 Task: Find connections with filter location Torrox with filter topic #Brandingwith filter profile language Spanish with filter current company Ease My Job Search with filter school Medical College with filter industry Book Publishing with filter service category Market Strategy with filter keywords title Lead
Action: Mouse moved to (488, 66)
Screenshot: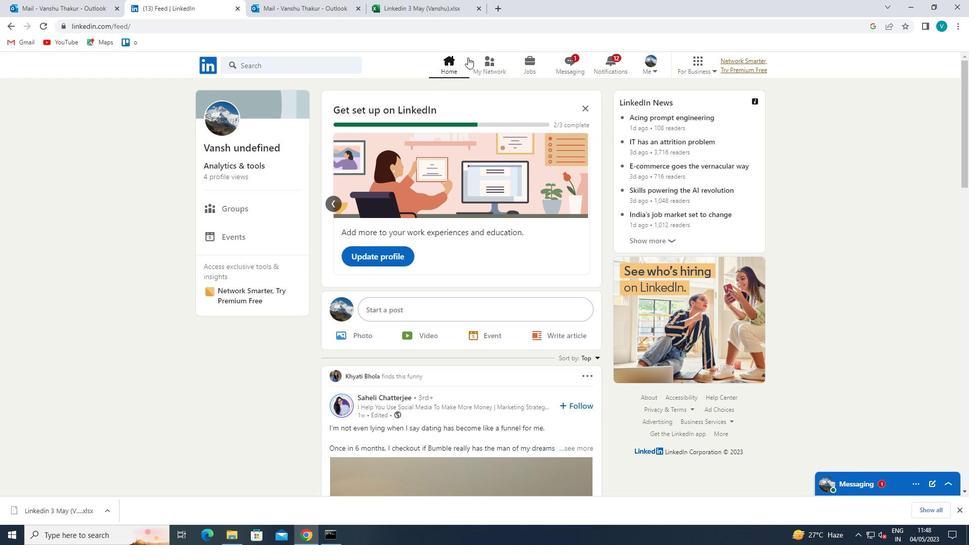 
Action: Mouse pressed left at (488, 66)
Screenshot: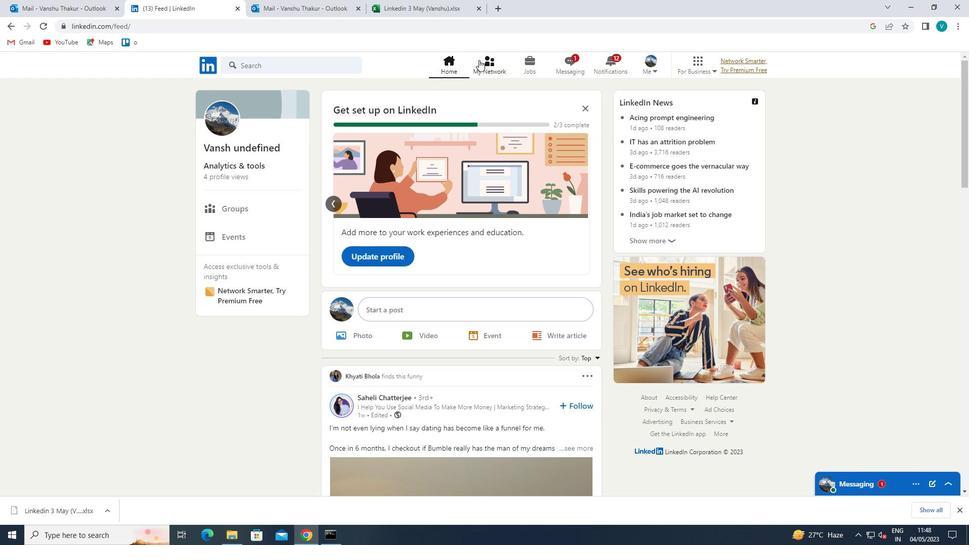 
Action: Mouse moved to (284, 118)
Screenshot: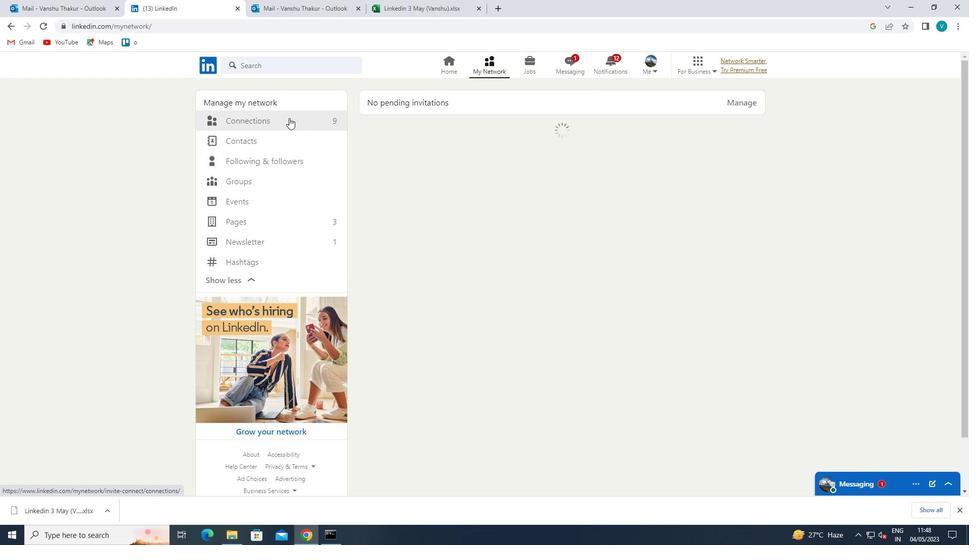 
Action: Mouse pressed left at (284, 118)
Screenshot: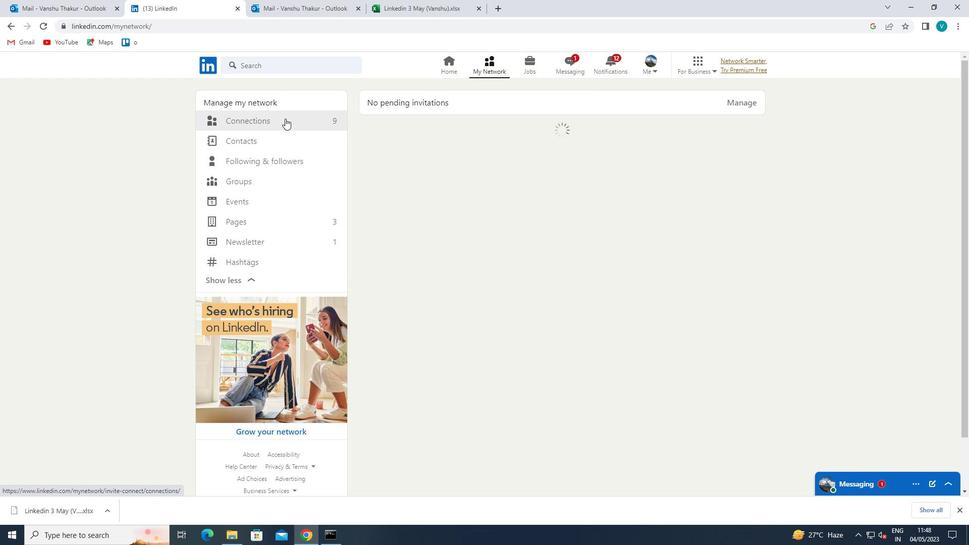 
Action: Mouse moved to (572, 121)
Screenshot: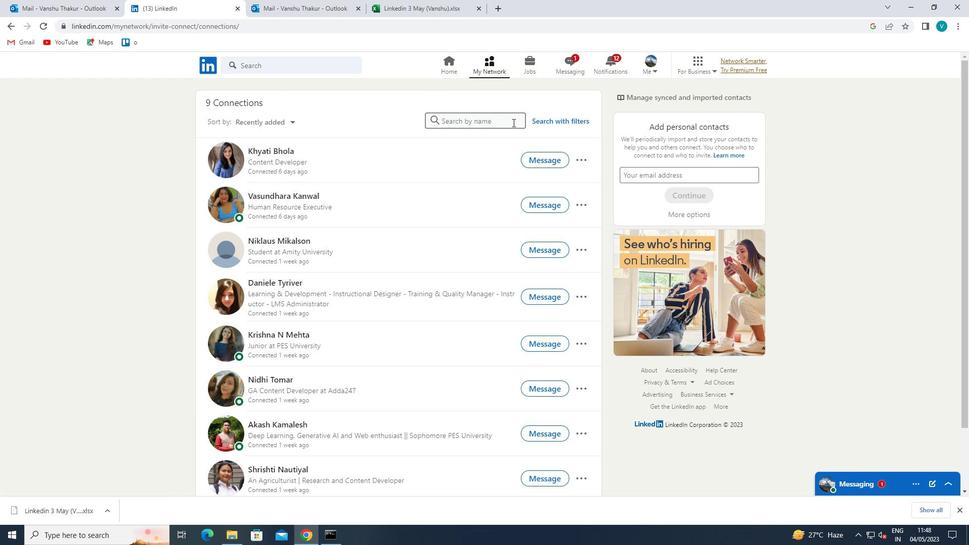 
Action: Mouse pressed left at (572, 121)
Screenshot: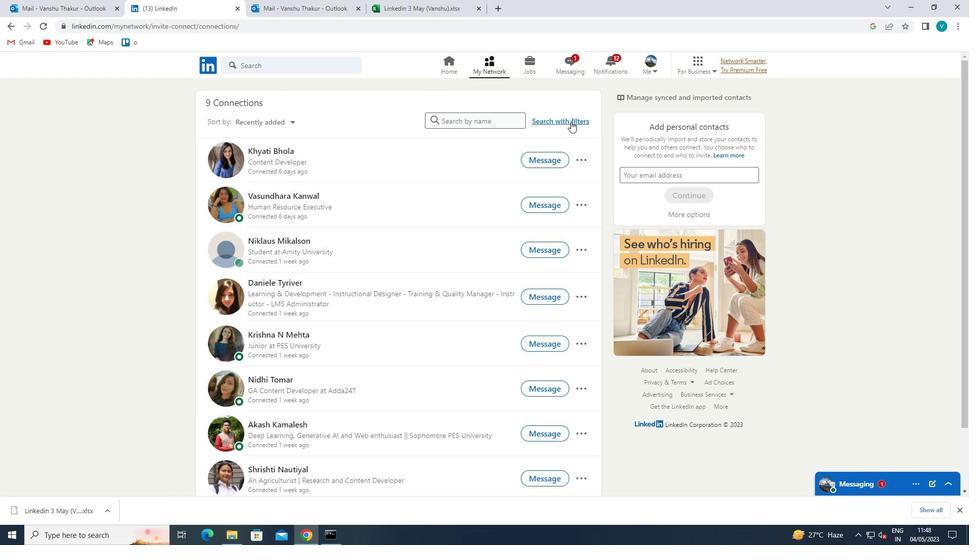 
Action: Mouse moved to (490, 96)
Screenshot: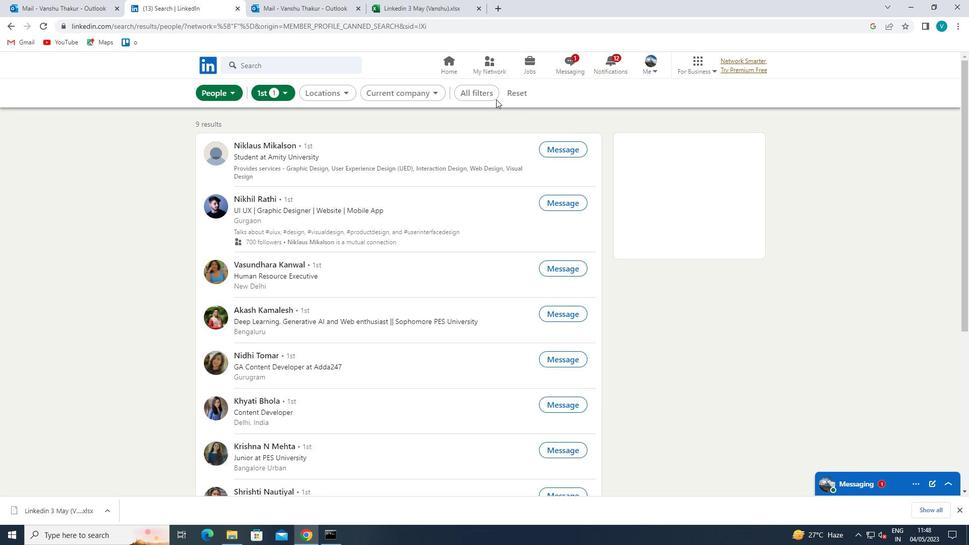 
Action: Mouse pressed left at (490, 96)
Screenshot: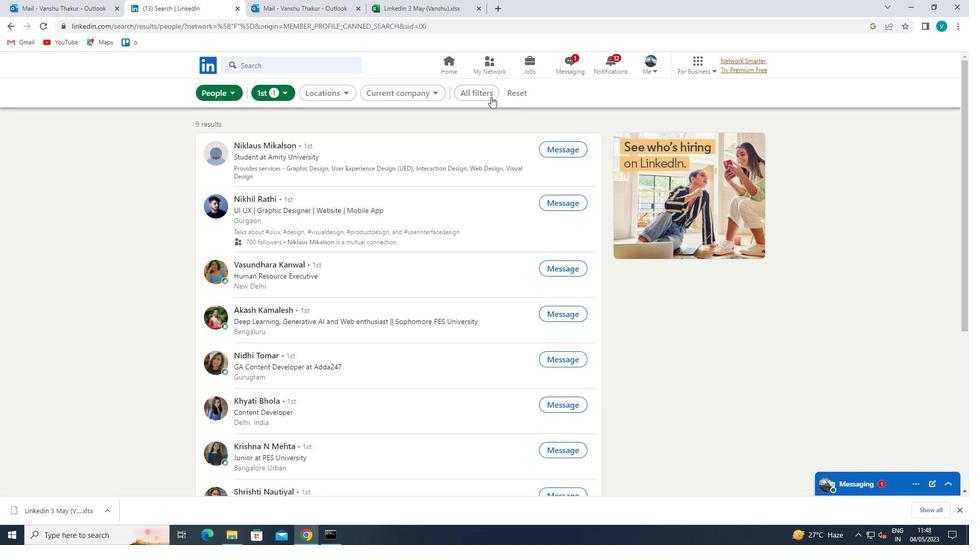 
Action: Mouse moved to (772, 195)
Screenshot: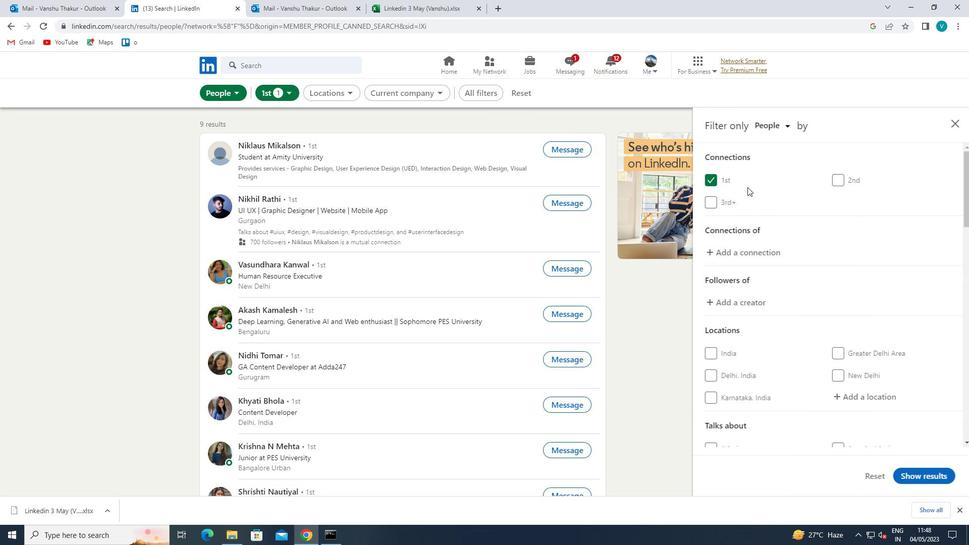 
Action: Mouse scrolled (772, 195) with delta (0, 0)
Screenshot: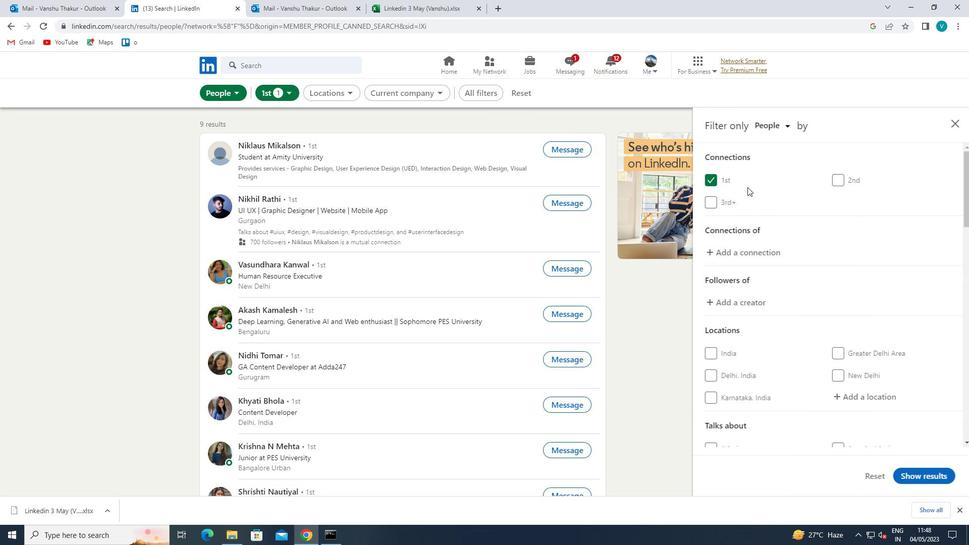 
Action: Mouse moved to (775, 198)
Screenshot: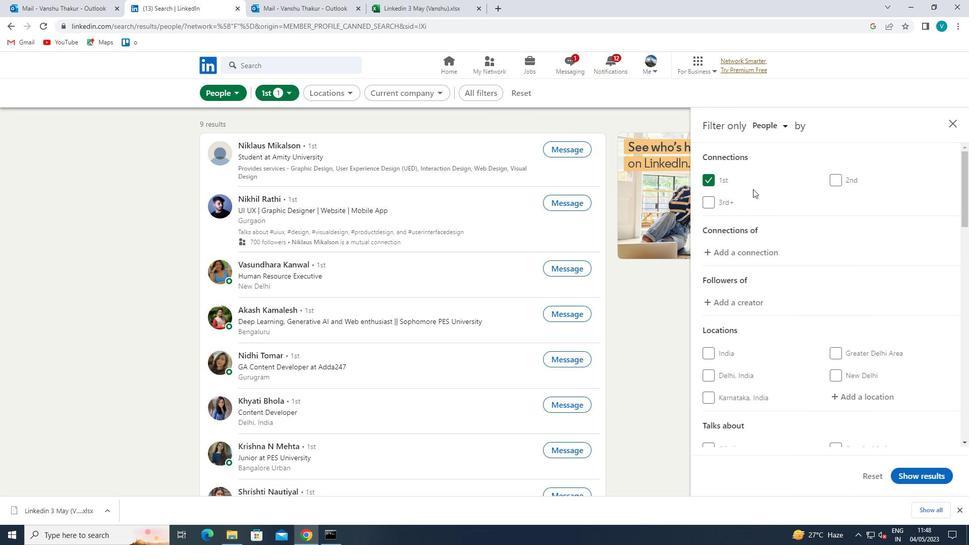 
Action: Mouse scrolled (775, 197) with delta (0, 0)
Screenshot: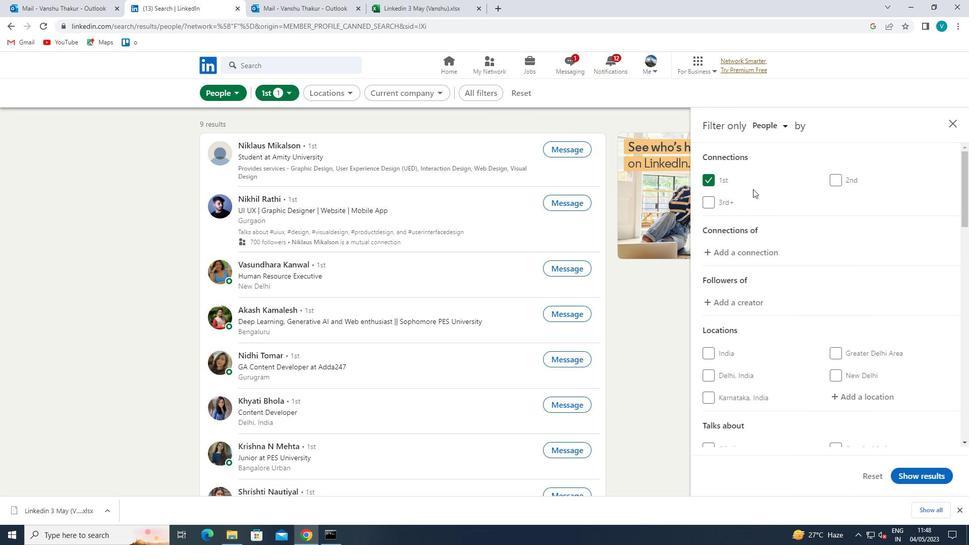 
Action: Mouse moved to (861, 296)
Screenshot: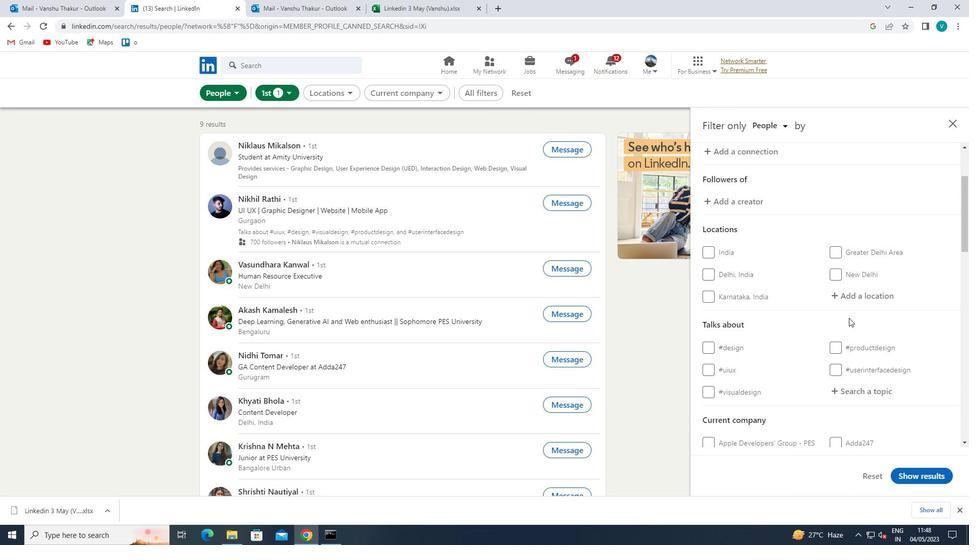 
Action: Mouse pressed left at (861, 296)
Screenshot: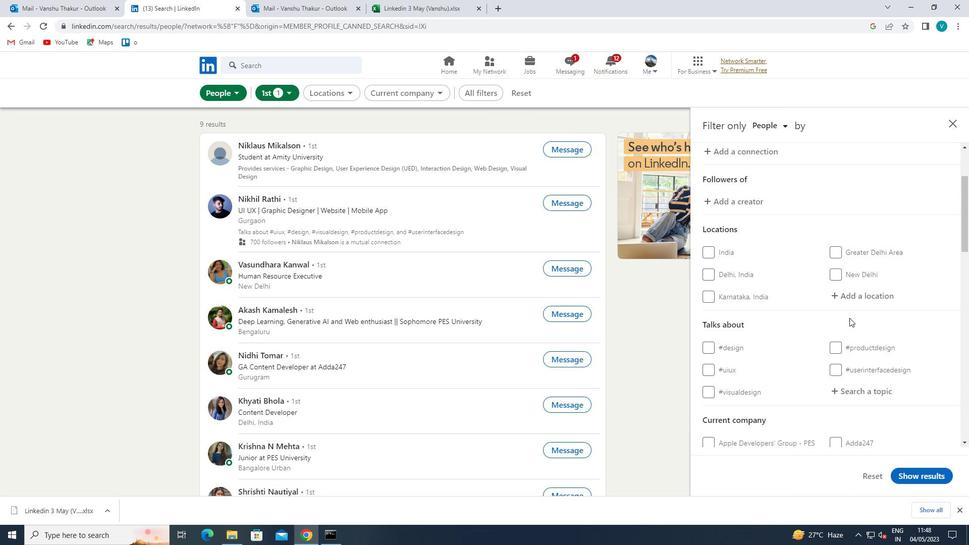 
Action: Mouse moved to (840, 310)
Screenshot: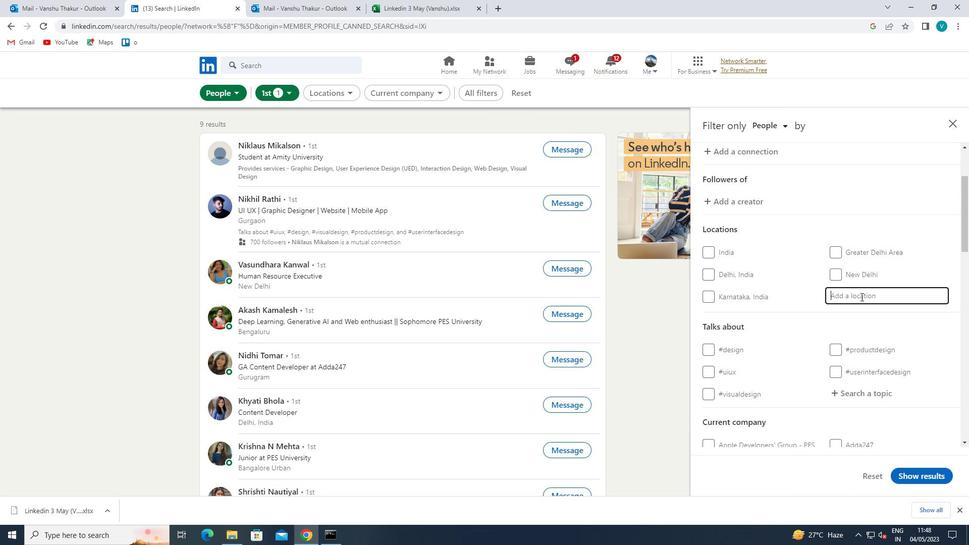 
Action: Key pressed <Key.shift>TORROX
Screenshot: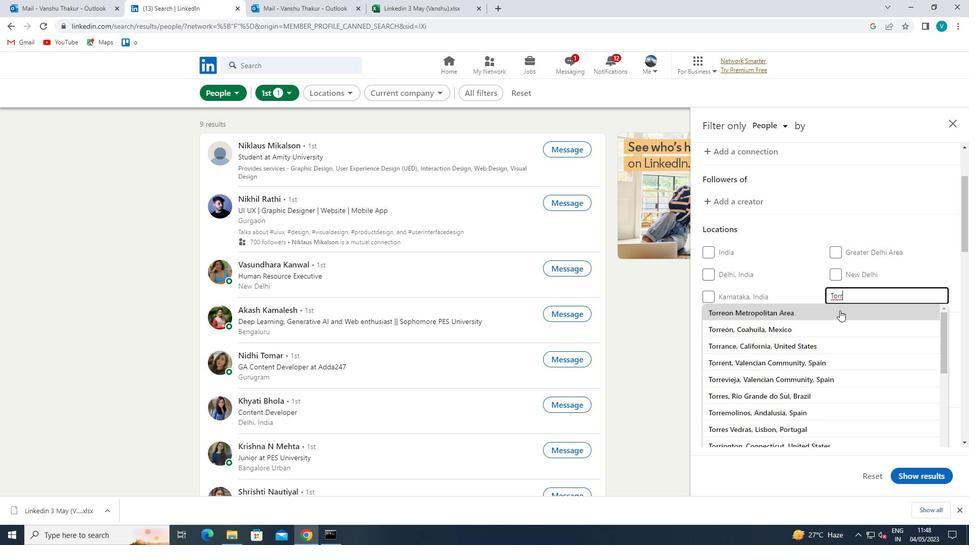 
Action: Mouse moved to (839, 311)
Screenshot: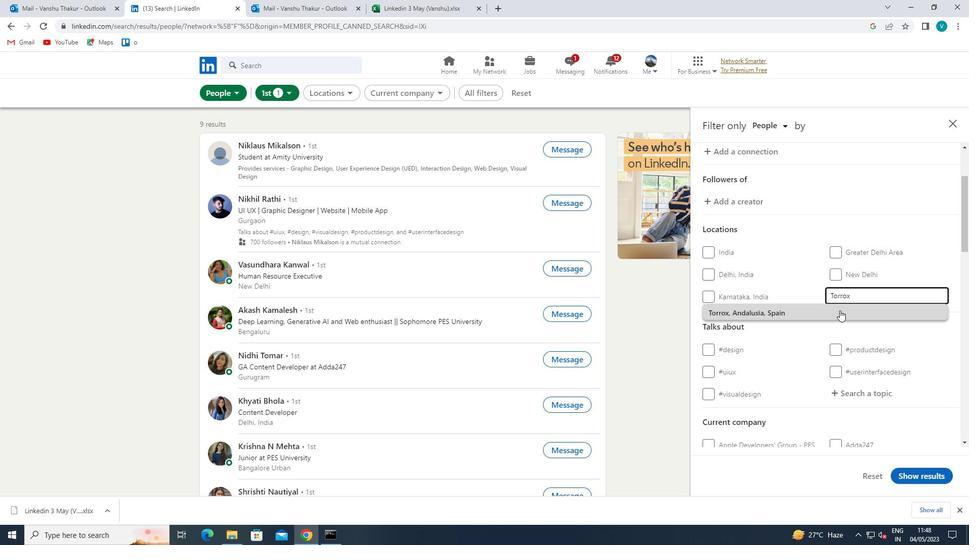 
Action: Mouse pressed left at (839, 311)
Screenshot: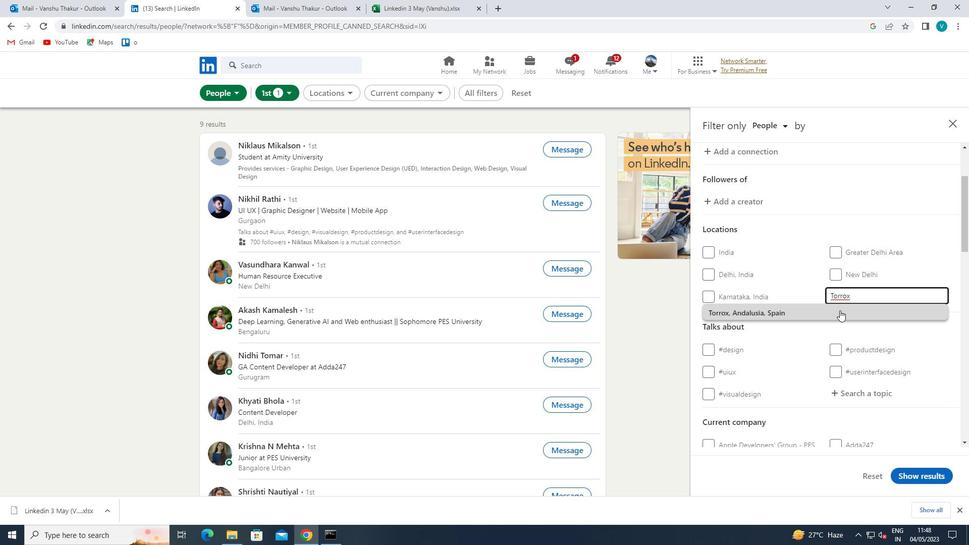 
Action: Mouse scrolled (839, 310) with delta (0, 0)
Screenshot: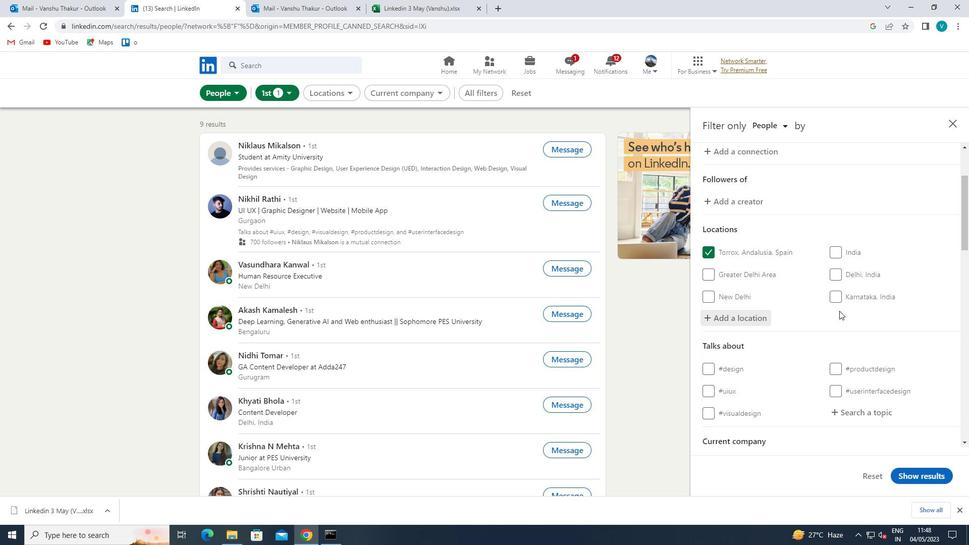 
Action: Mouse scrolled (839, 310) with delta (0, 0)
Screenshot: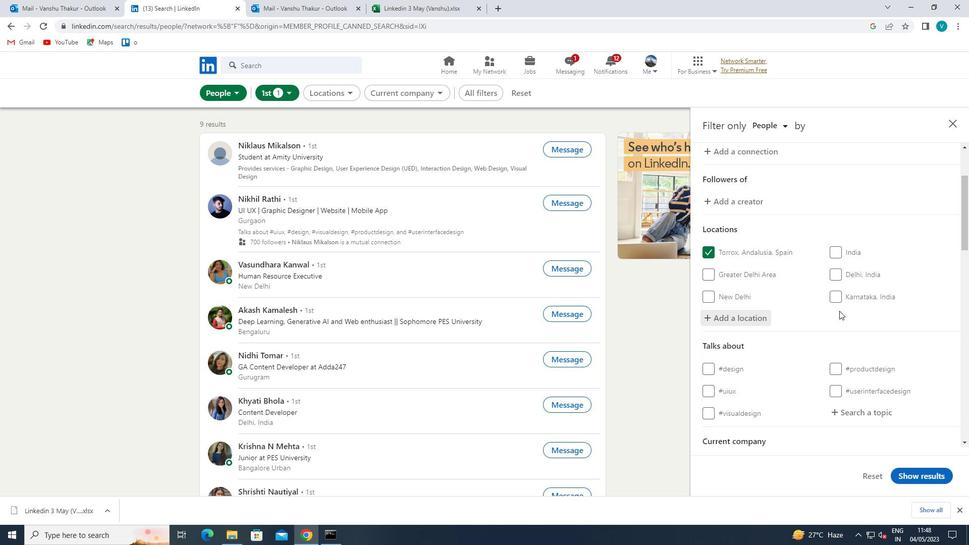
Action: Mouse moved to (839, 311)
Screenshot: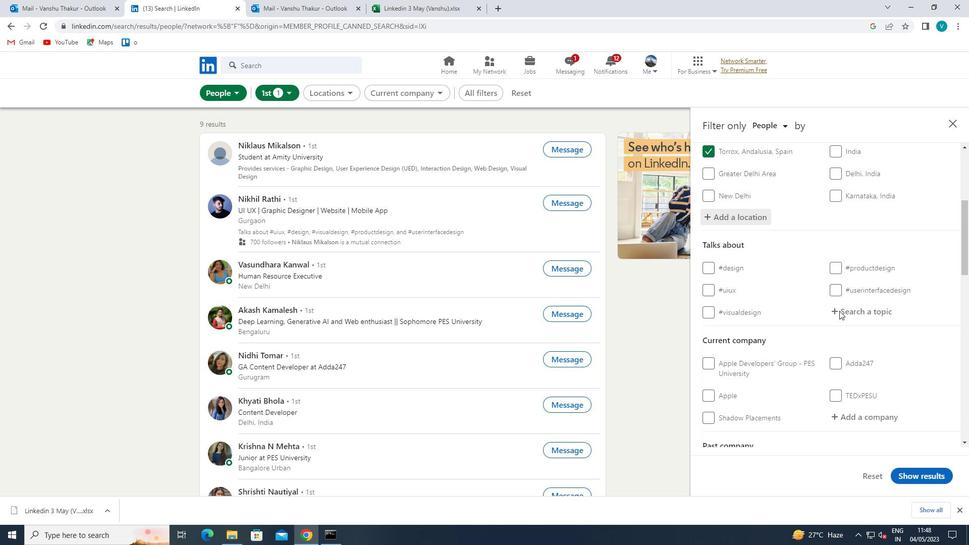
Action: Mouse pressed left at (839, 311)
Screenshot: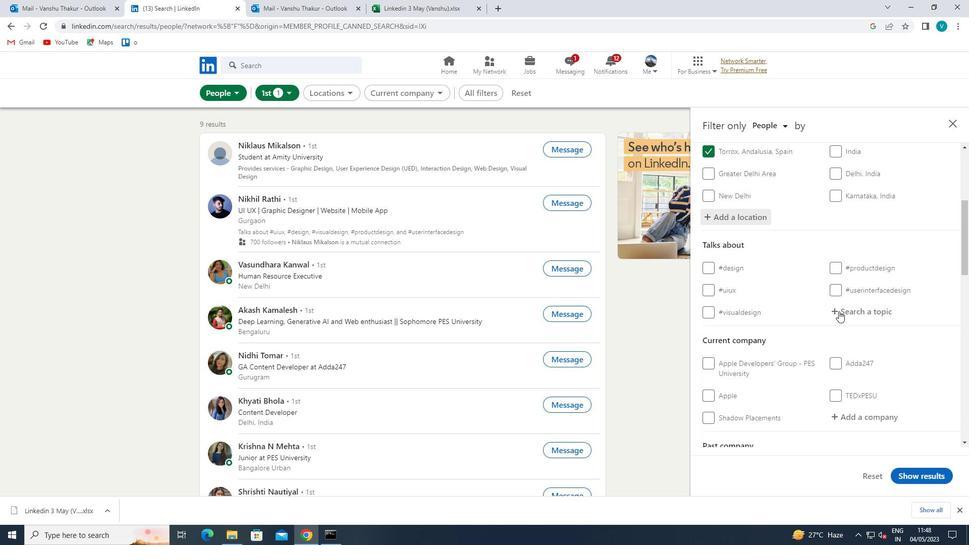 
Action: Mouse moved to (839, 311)
Screenshot: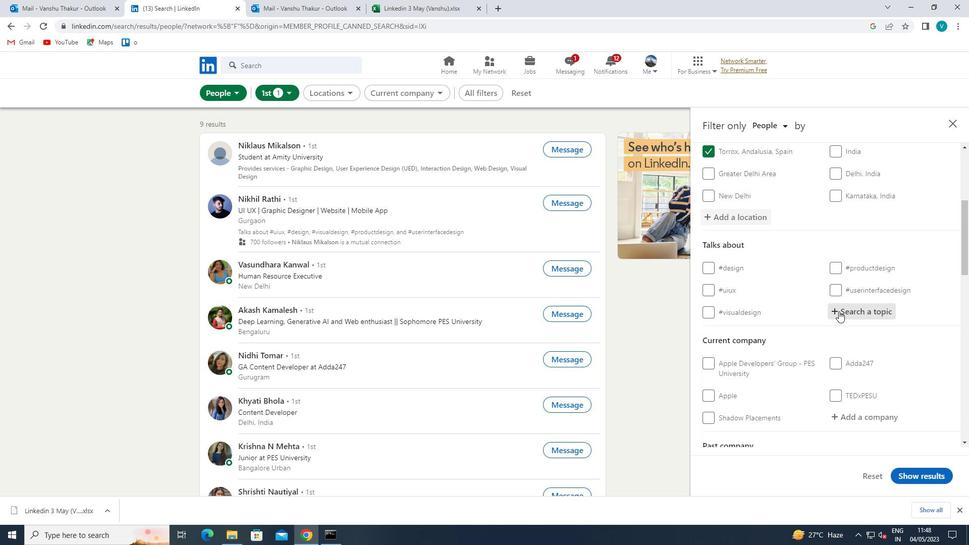 
Action: Key pressed BRAND
Screenshot: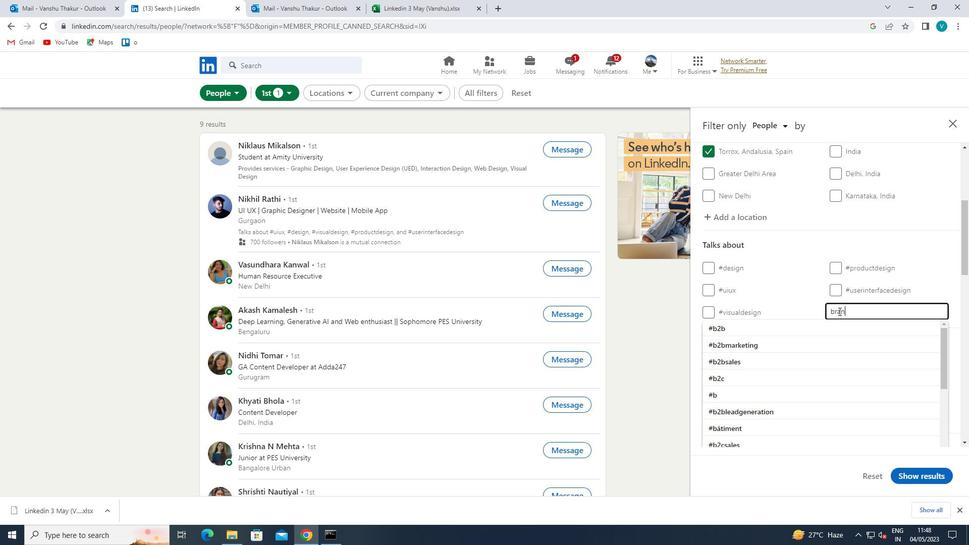 
Action: Mouse moved to (821, 323)
Screenshot: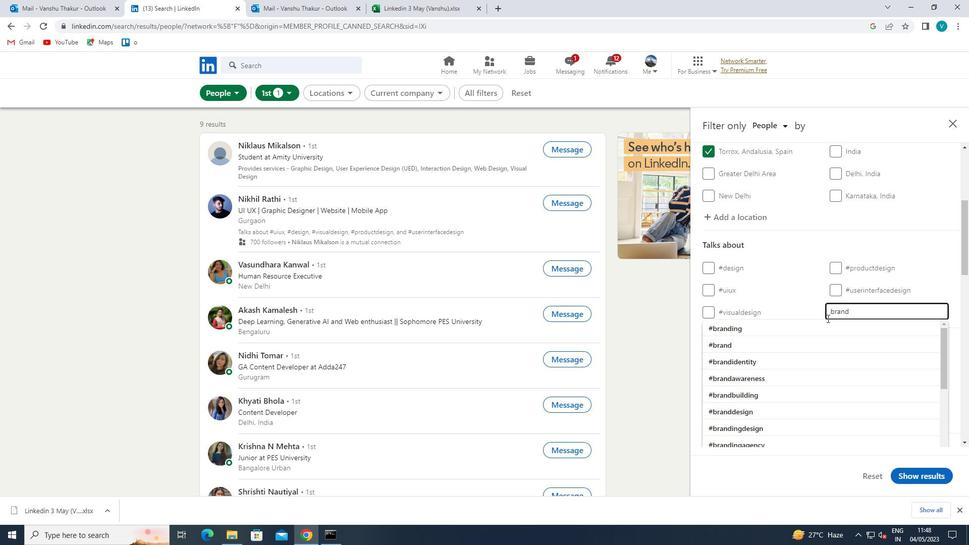 
Action: Mouse pressed left at (821, 323)
Screenshot: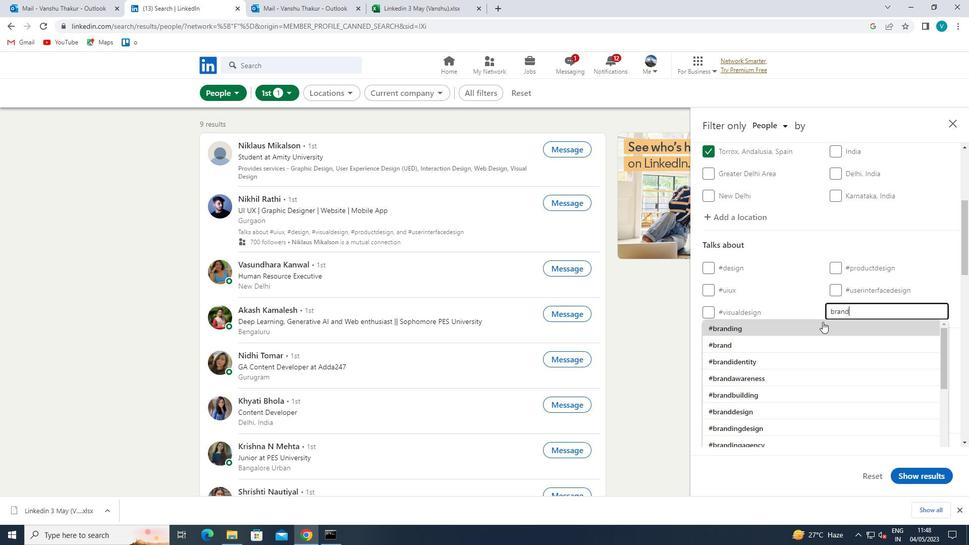 
Action: Mouse moved to (823, 321)
Screenshot: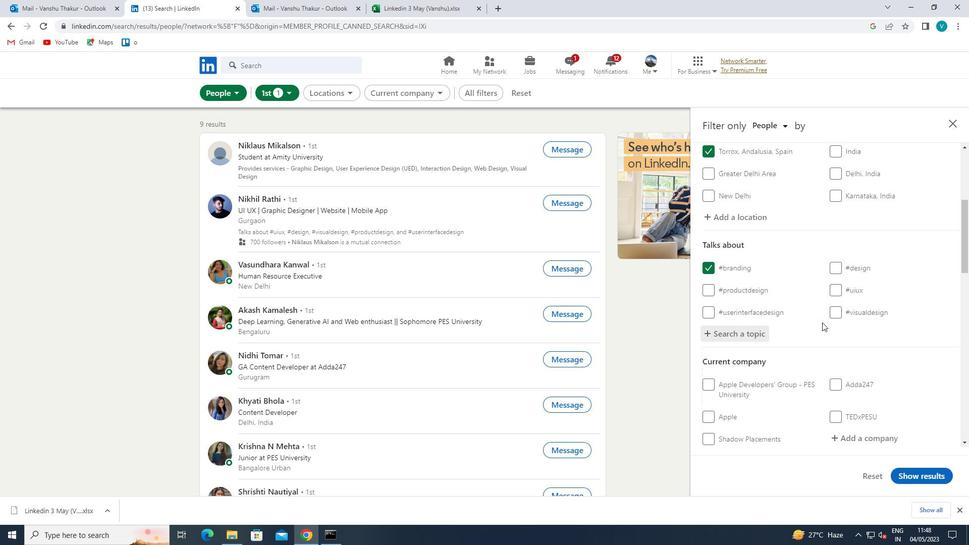 
Action: Mouse scrolled (823, 321) with delta (0, 0)
Screenshot: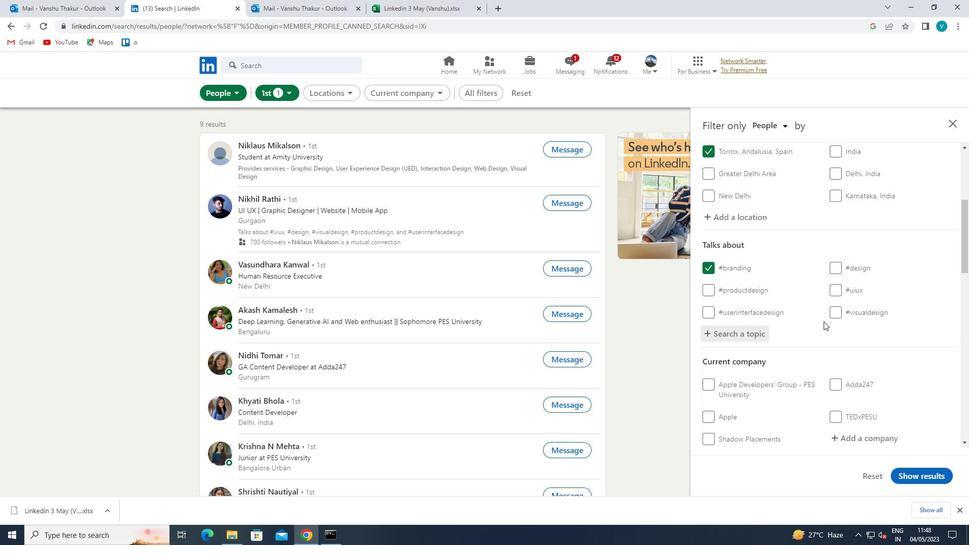 
Action: Mouse scrolled (823, 321) with delta (0, 0)
Screenshot: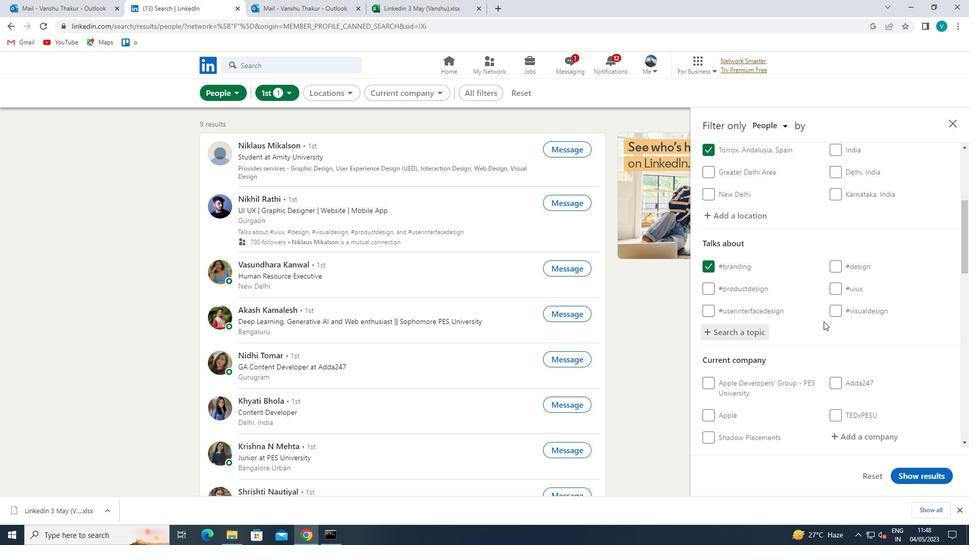 
Action: Mouse moved to (850, 334)
Screenshot: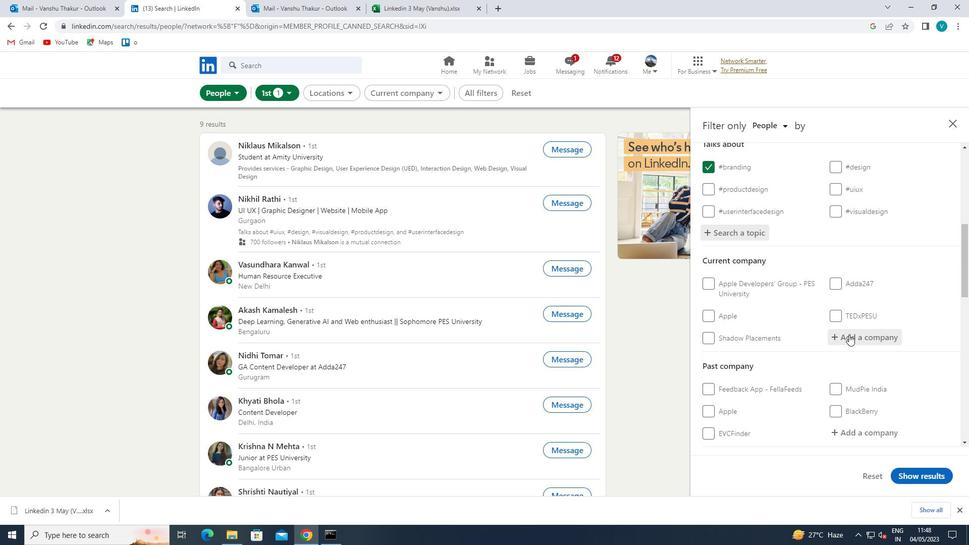 
Action: Mouse pressed left at (850, 334)
Screenshot: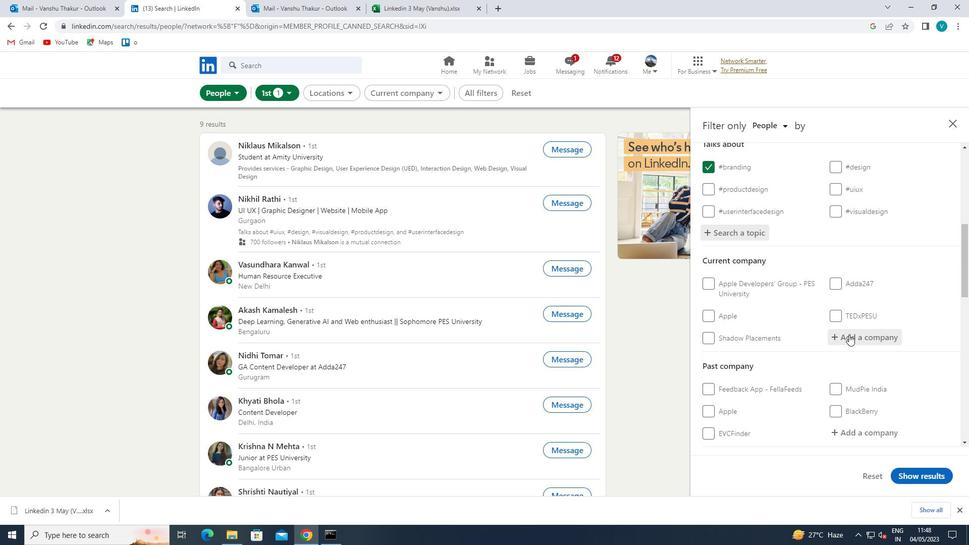 
Action: Mouse moved to (850, 334)
Screenshot: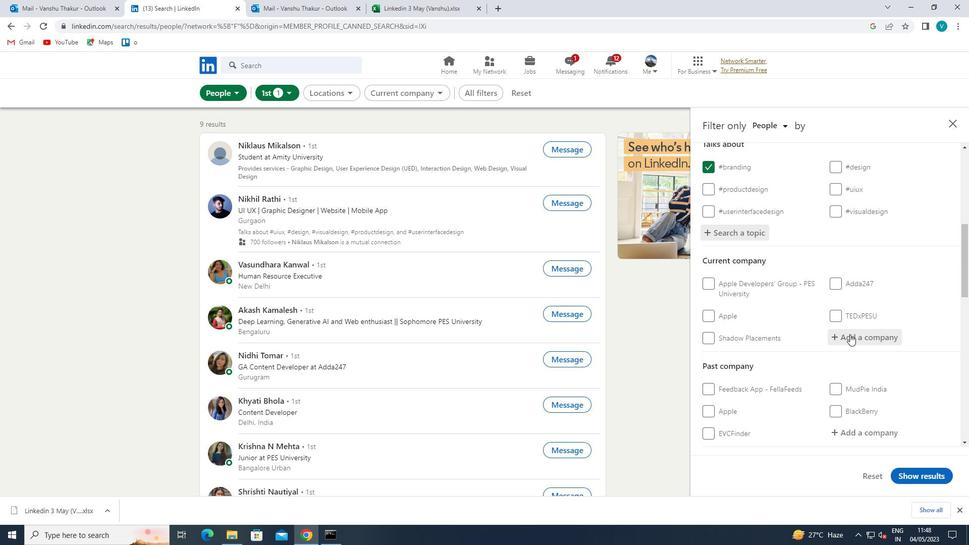 
Action: Key pressed <Key.shift>EAS<Key.backspace><Key.backspace>ASE<Key.space><Key.shift>MY
Screenshot: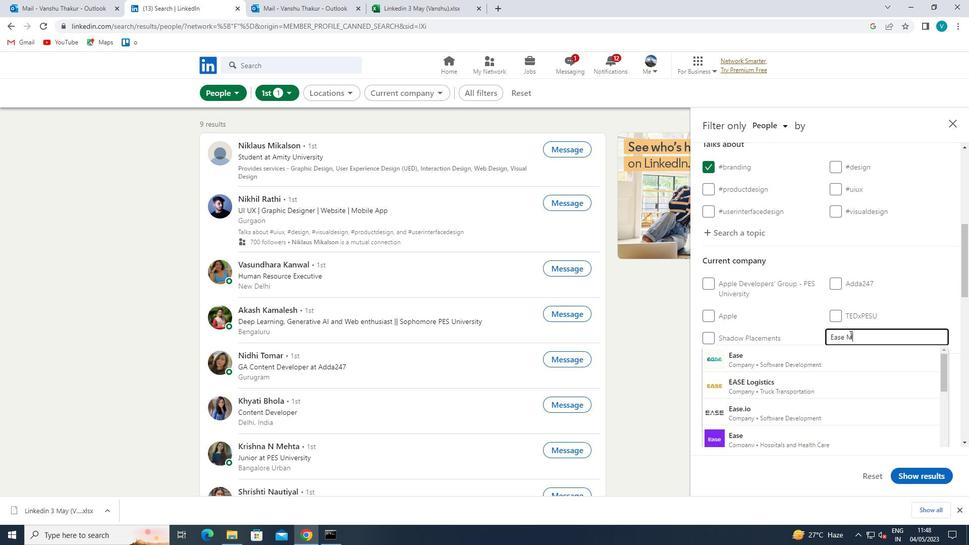 
Action: Mouse moved to (830, 354)
Screenshot: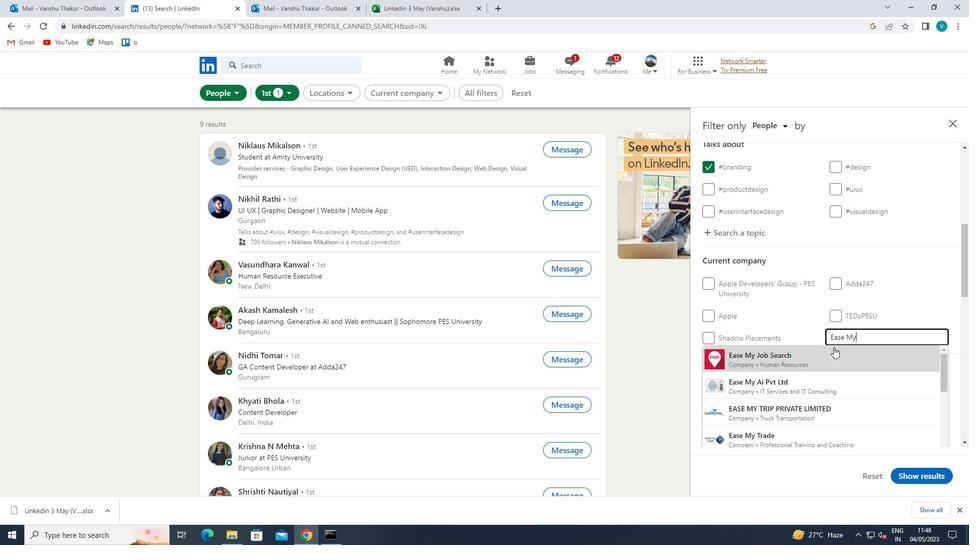 
Action: Mouse pressed left at (830, 354)
Screenshot: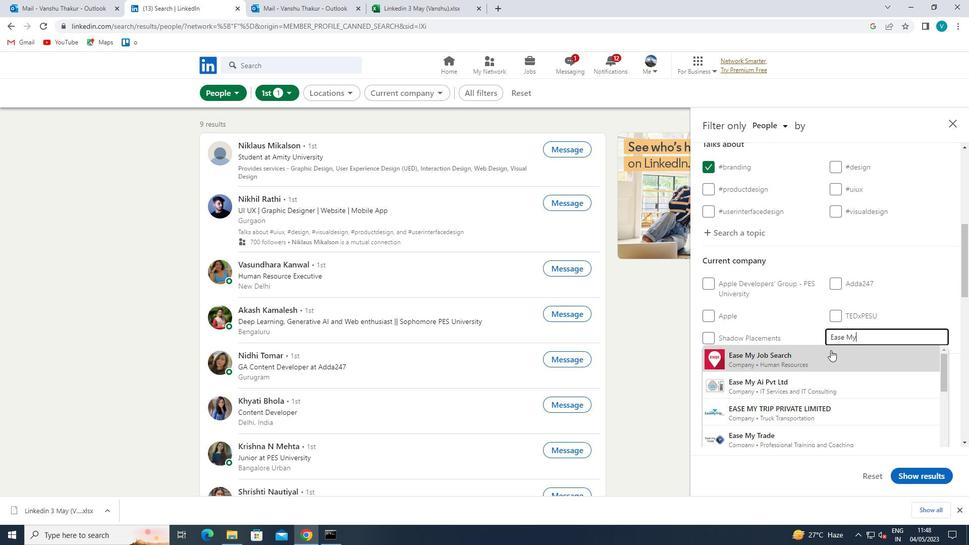 
Action: Mouse moved to (830, 355)
Screenshot: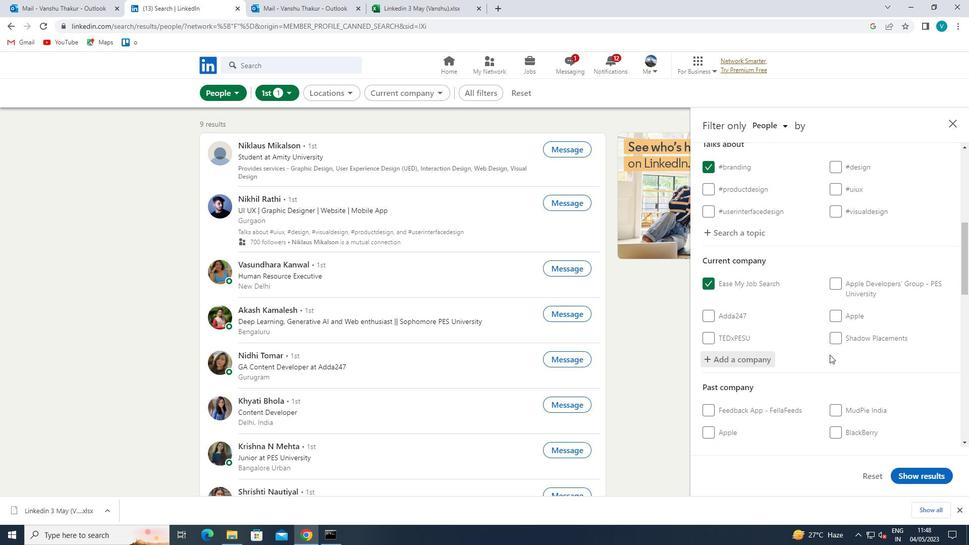 
Action: Mouse scrolled (830, 354) with delta (0, 0)
Screenshot: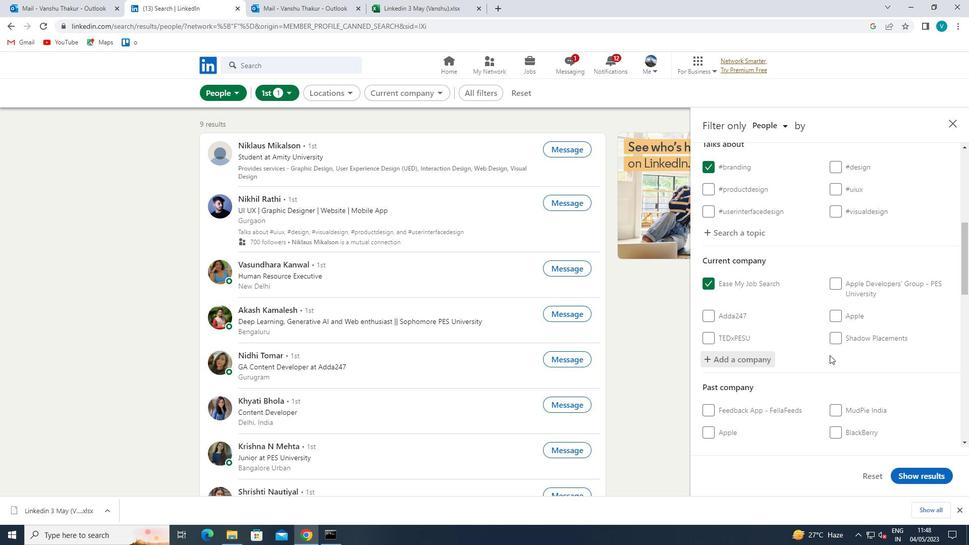 
Action: Mouse scrolled (830, 354) with delta (0, 0)
Screenshot: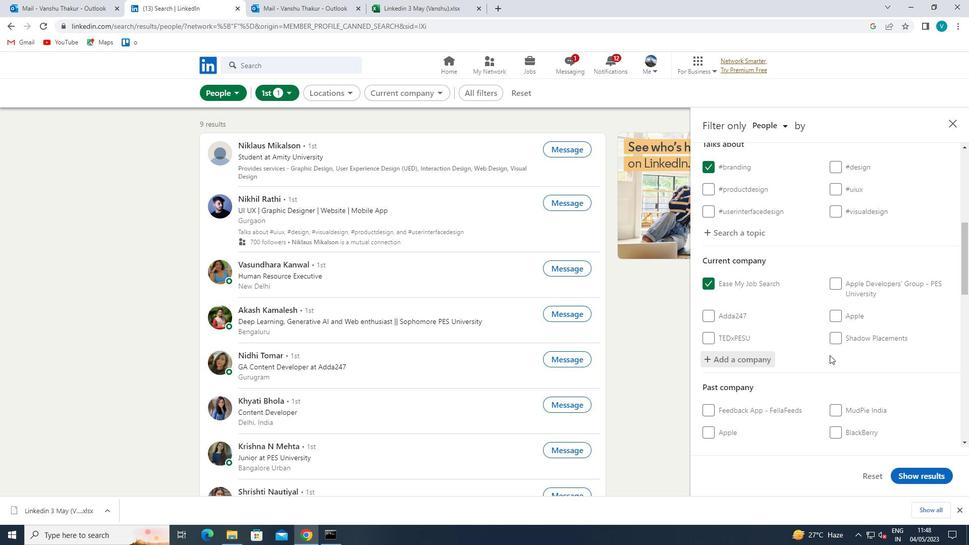 
Action: Mouse scrolled (830, 354) with delta (0, 0)
Screenshot: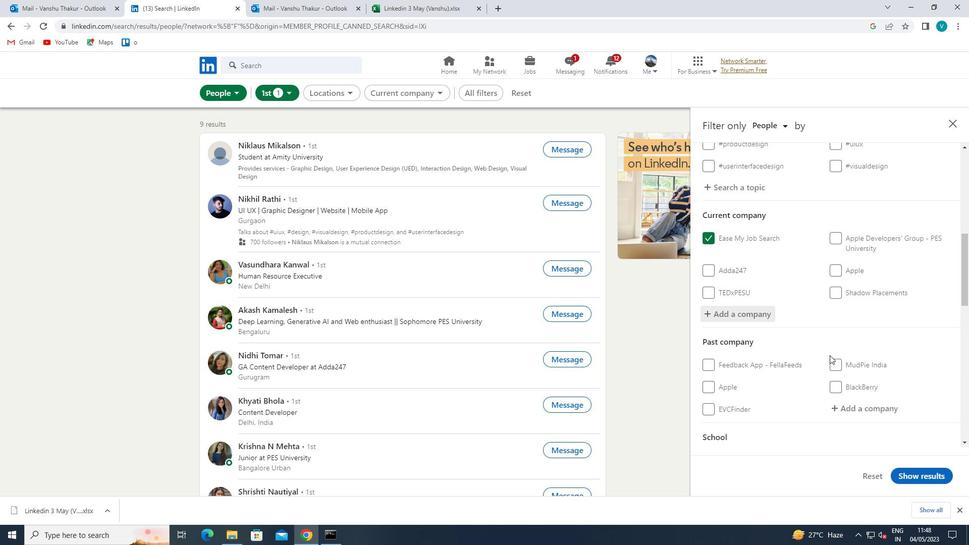 
Action: Mouse scrolled (830, 354) with delta (0, 0)
Screenshot: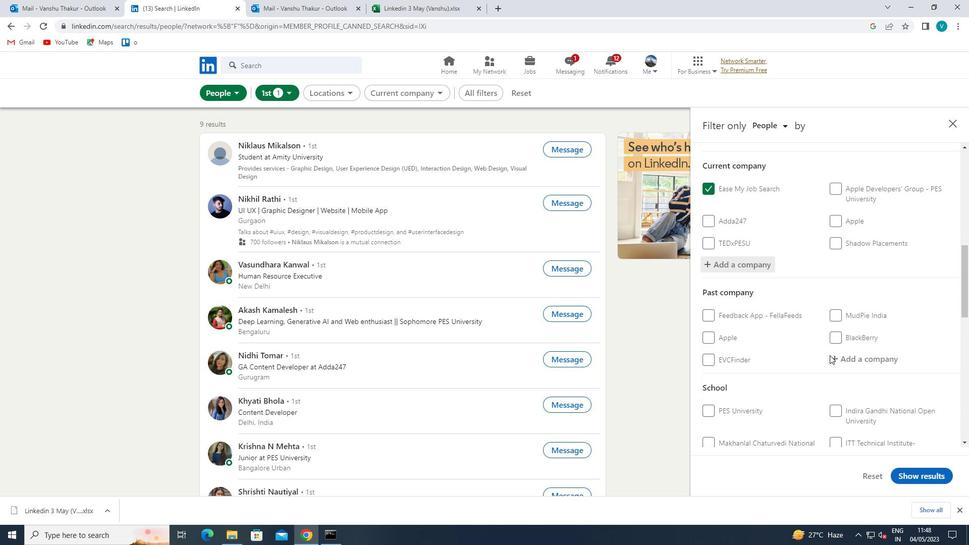 
Action: Mouse moved to (830, 355)
Screenshot: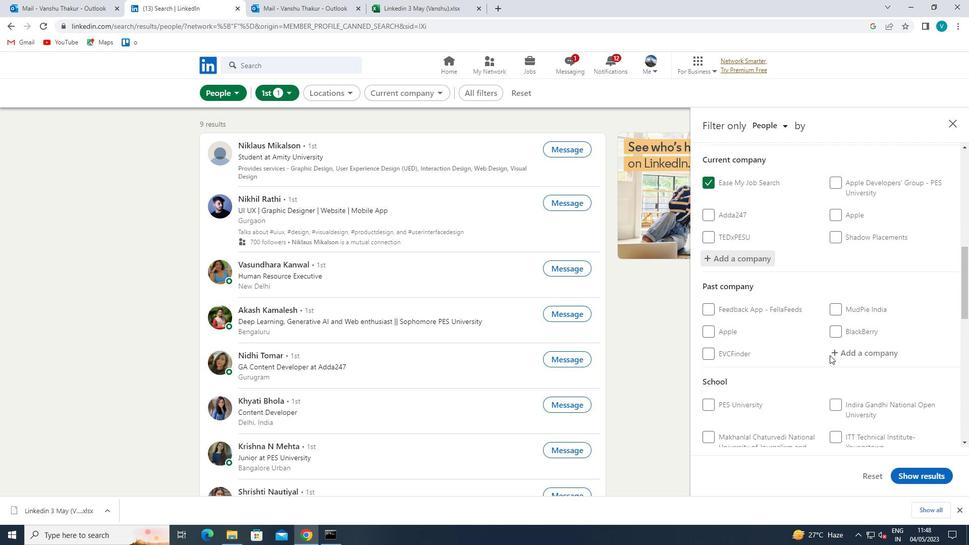 
Action: Mouse scrolled (830, 354) with delta (0, 0)
Screenshot: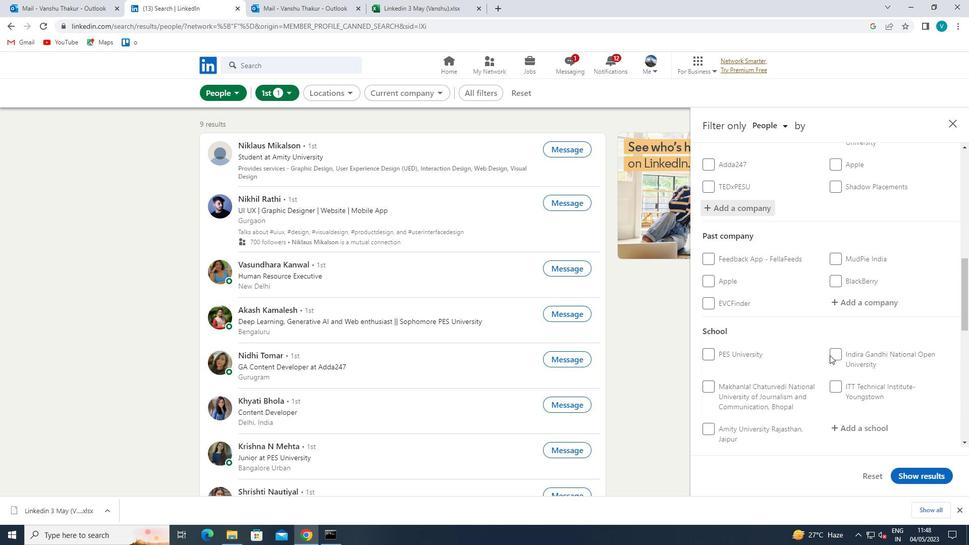 
Action: Mouse moved to (852, 324)
Screenshot: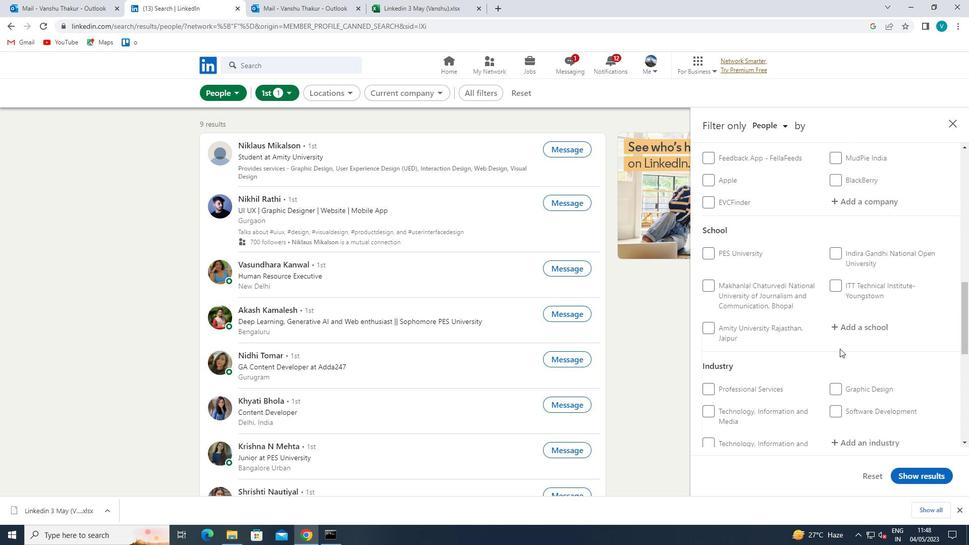 
Action: Mouse pressed left at (852, 324)
Screenshot: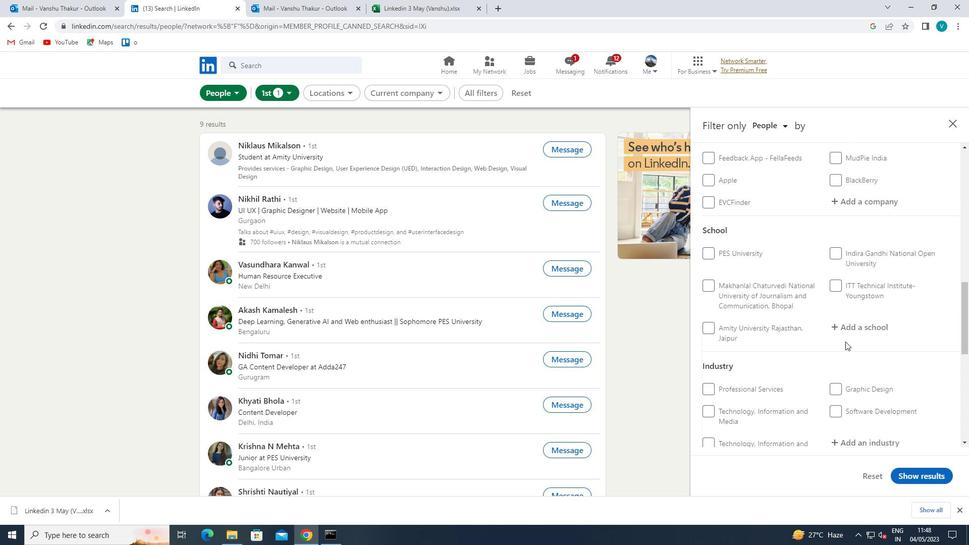 
Action: Mouse moved to (852, 324)
Screenshot: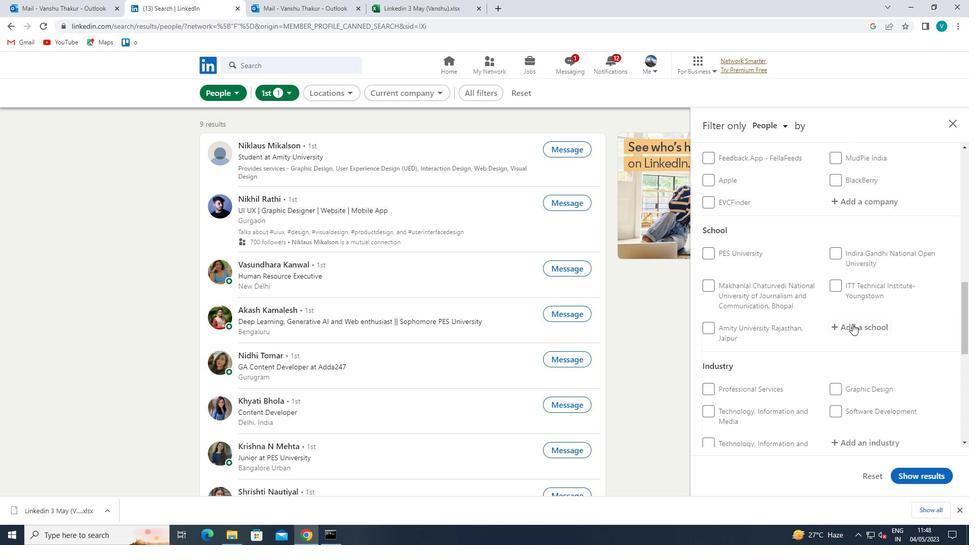 
Action: Key pressed <Key.shift>MEDICAL<Key.space><Key.shift><Key.shift><Key.shift><Key.shift><Key.shift><Key.shift><Key.shift><Key.shift><Key.shift><Key.shift><Key.shift><Key.shift><Key.shift>COLL
Screenshot: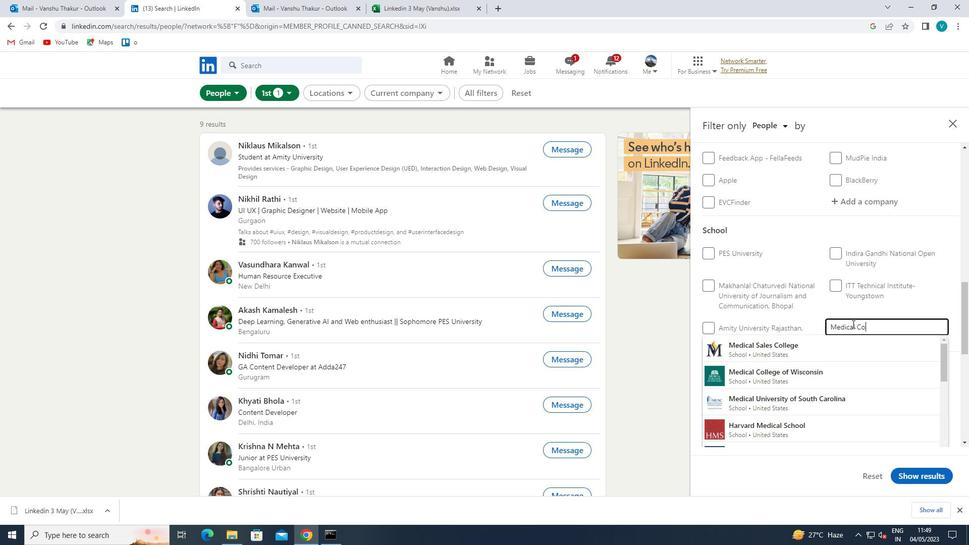 
Action: Mouse moved to (817, 430)
Screenshot: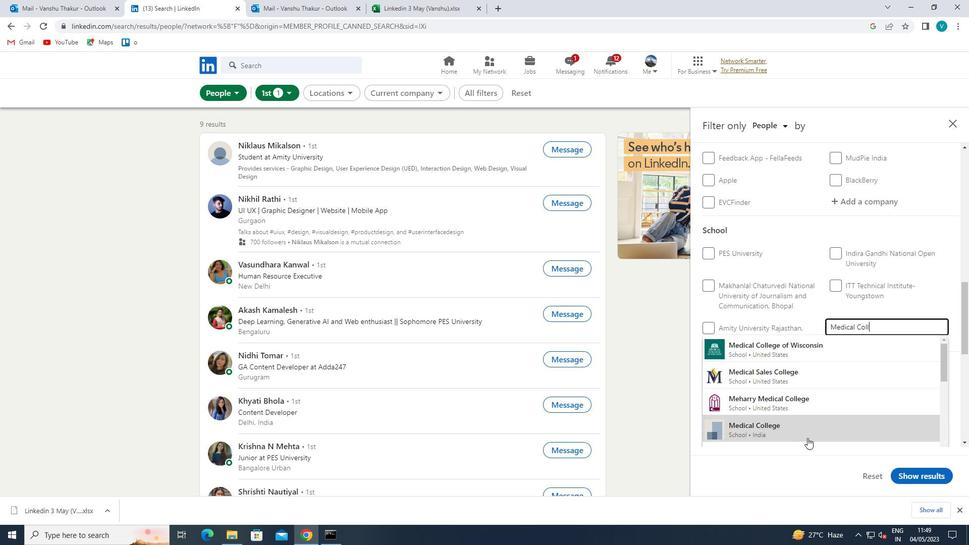 
Action: Mouse pressed left at (817, 430)
Screenshot: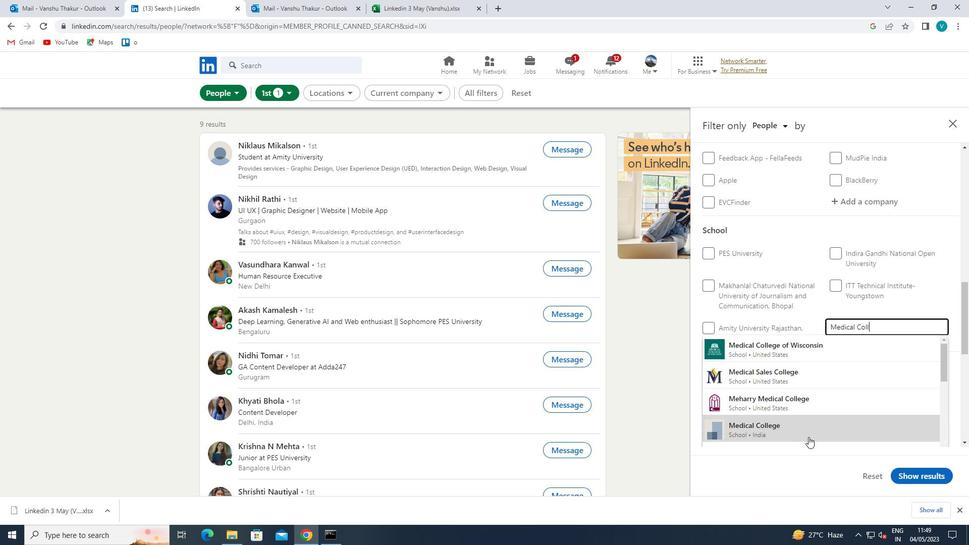 
Action: Mouse moved to (812, 433)
Screenshot: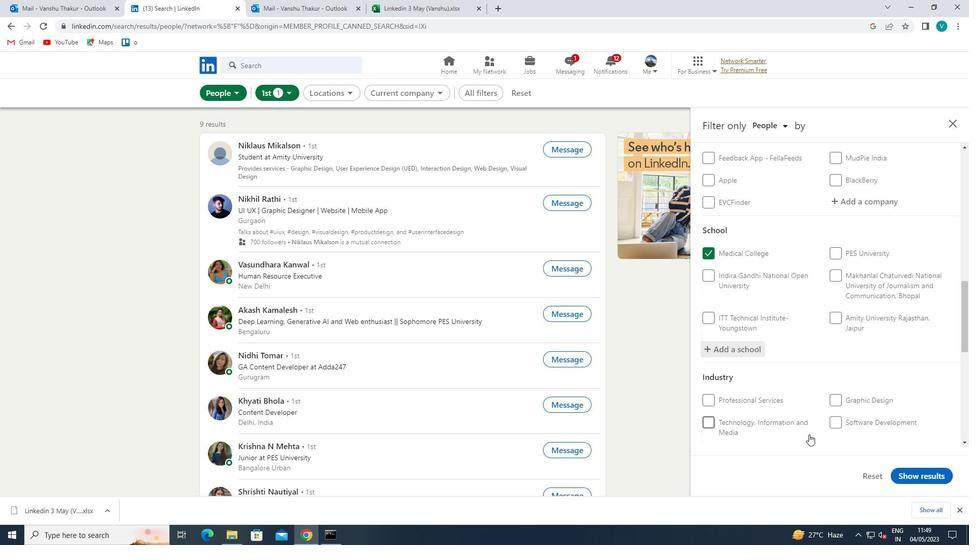 
Action: Mouse scrolled (812, 433) with delta (0, 0)
Screenshot: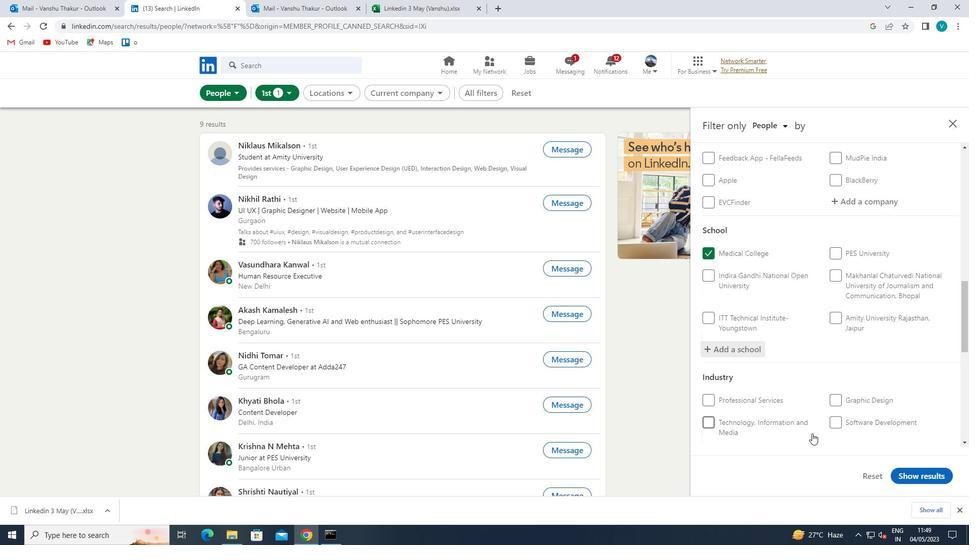 
Action: Mouse scrolled (812, 433) with delta (0, 0)
Screenshot: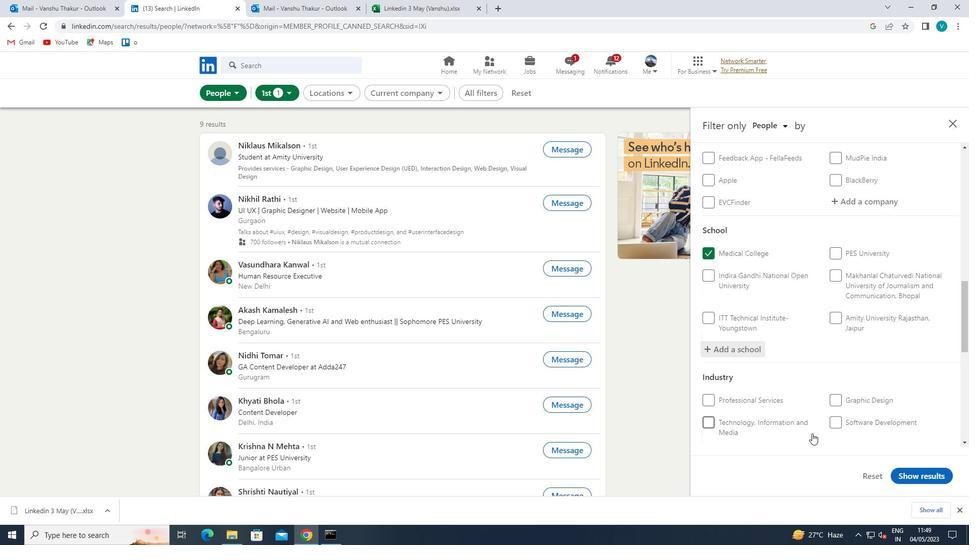 
Action: Mouse moved to (854, 346)
Screenshot: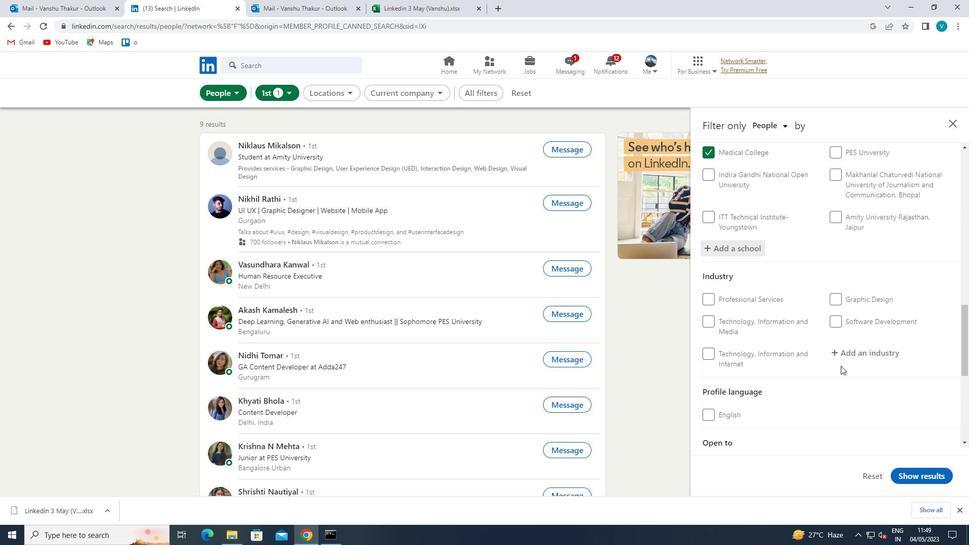 
Action: Mouse pressed left at (854, 346)
Screenshot: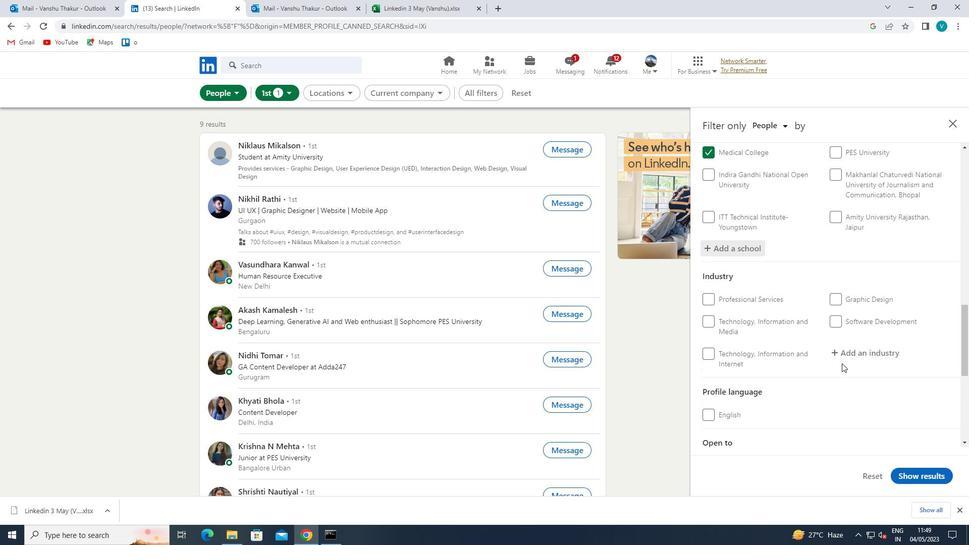 
Action: Mouse moved to (852, 347)
Screenshot: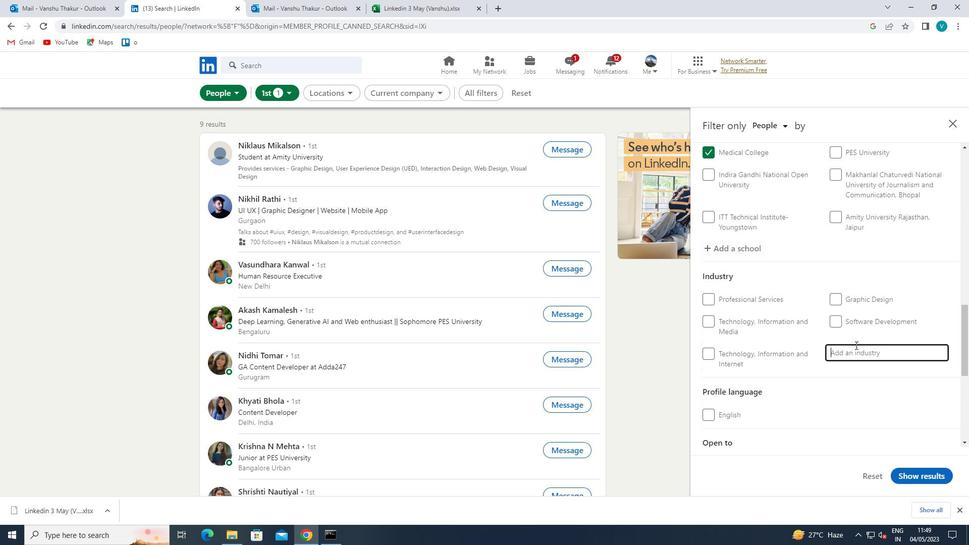 
Action: Key pressed <Key.shift>BOOK<Key.space><Key.shift>O<Key.backspace><Key.shift>PUBLI
Screenshot: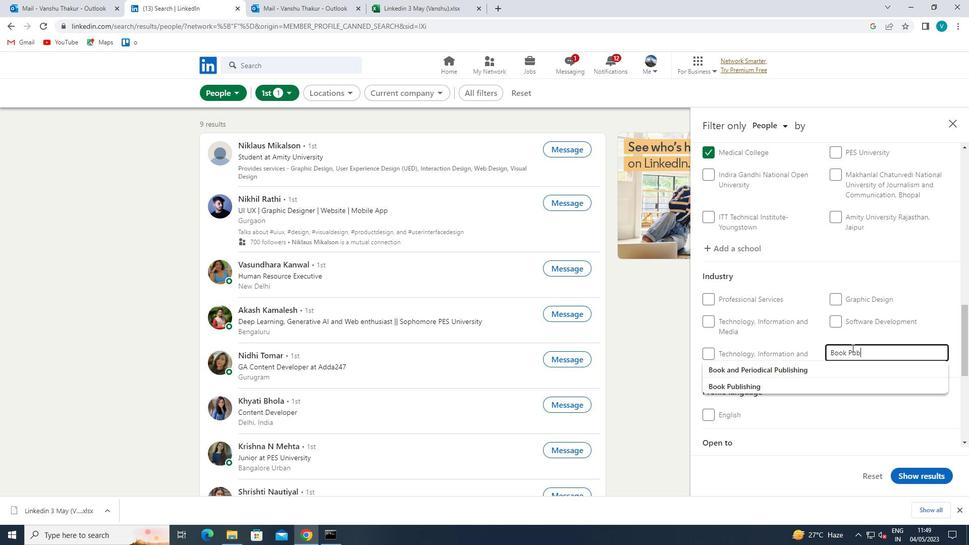 
Action: Mouse moved to (798, 384)
Screenshot: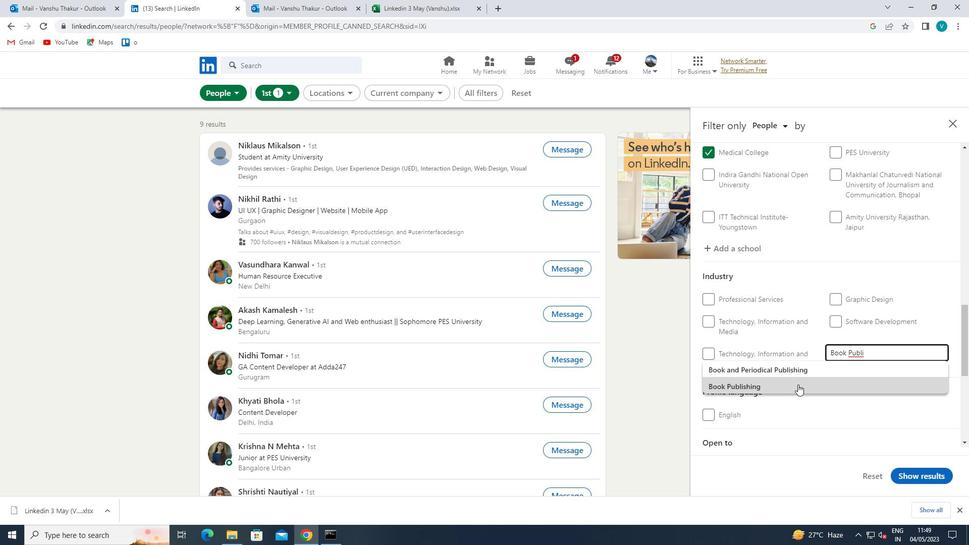 
Action: Mouse pressed left at (798, 384)
Screenshot: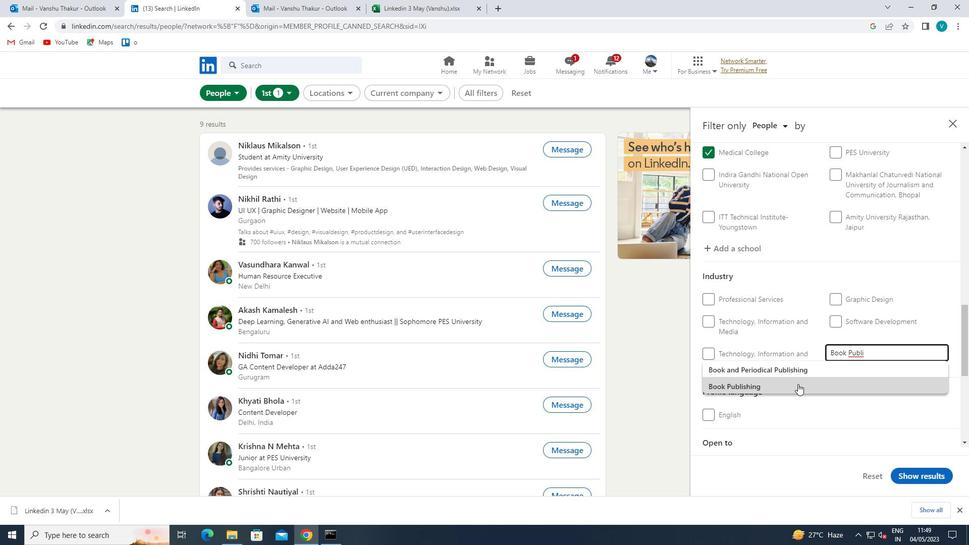 
Action: Mouse scrolled (798, 383) with delta (0, 0)
Screenshot: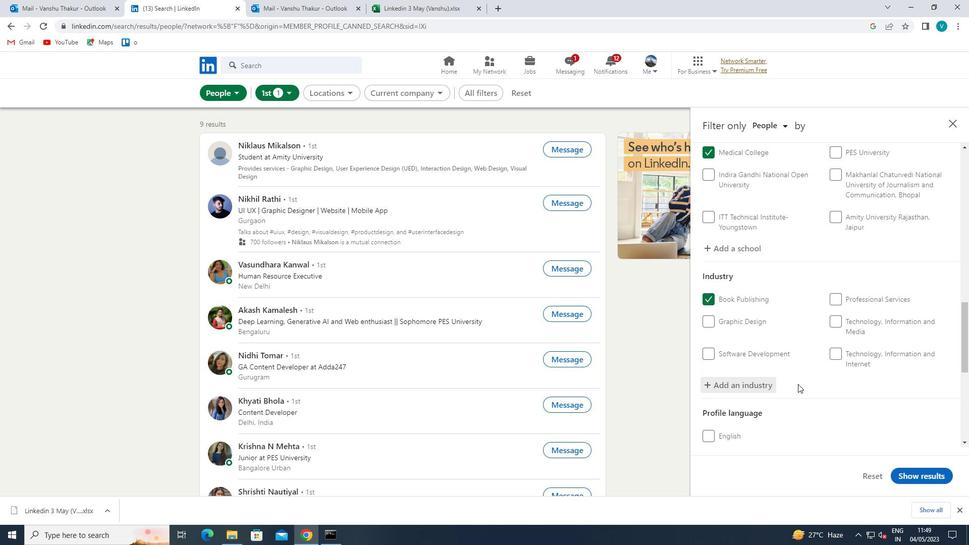 
Action: Mouse scrolled (798, 383) with delta (0, 0)
Screenshot: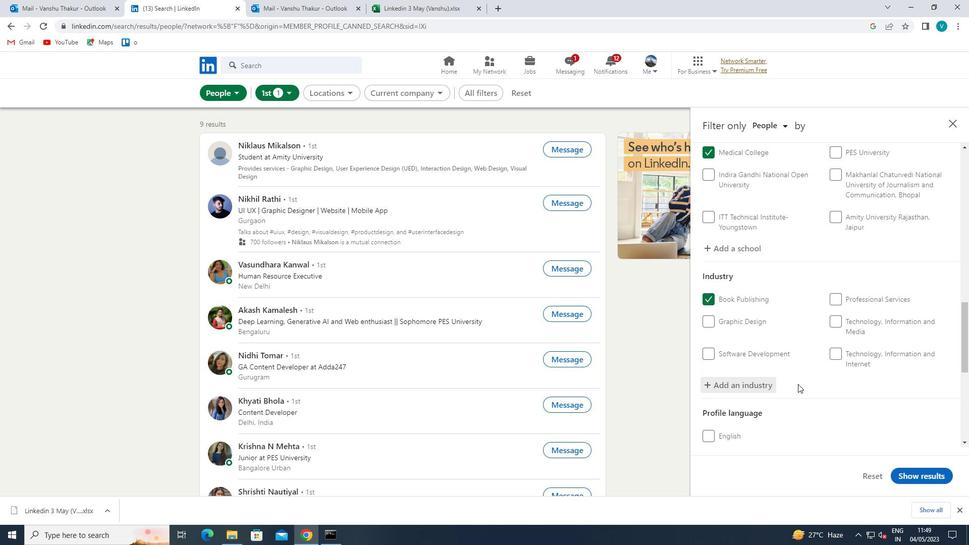 
Action: Mouse scrolled (798, 383) with delta (0, 0)
Screenshot: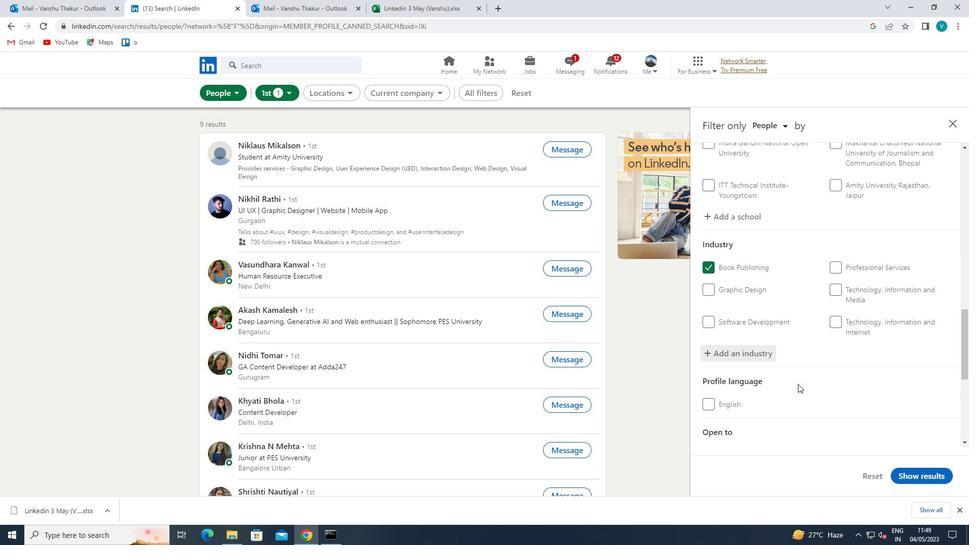
Action: Mouse scrolled (798, 383) with delta (0, 0)
Screenshot: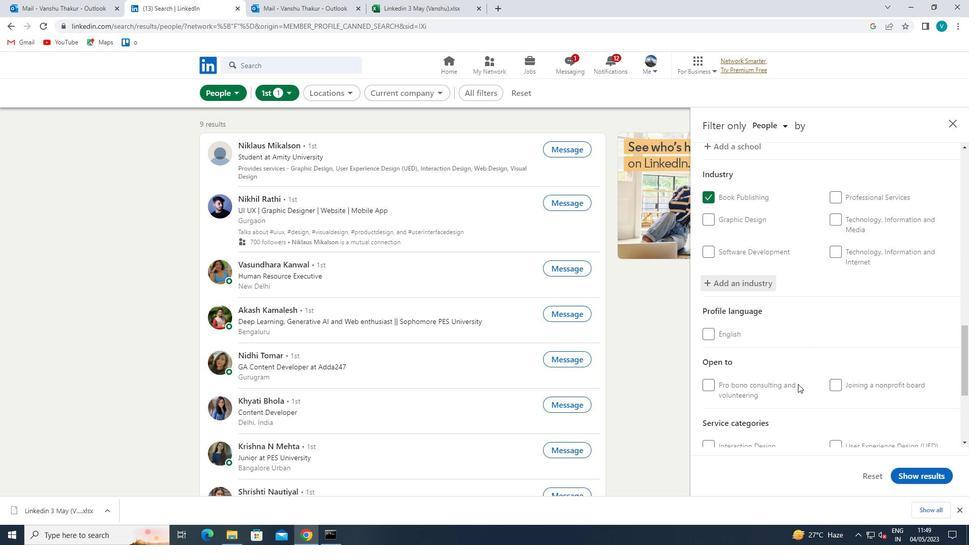 
Action: Mouse moved to (851, 388)
Screenshot: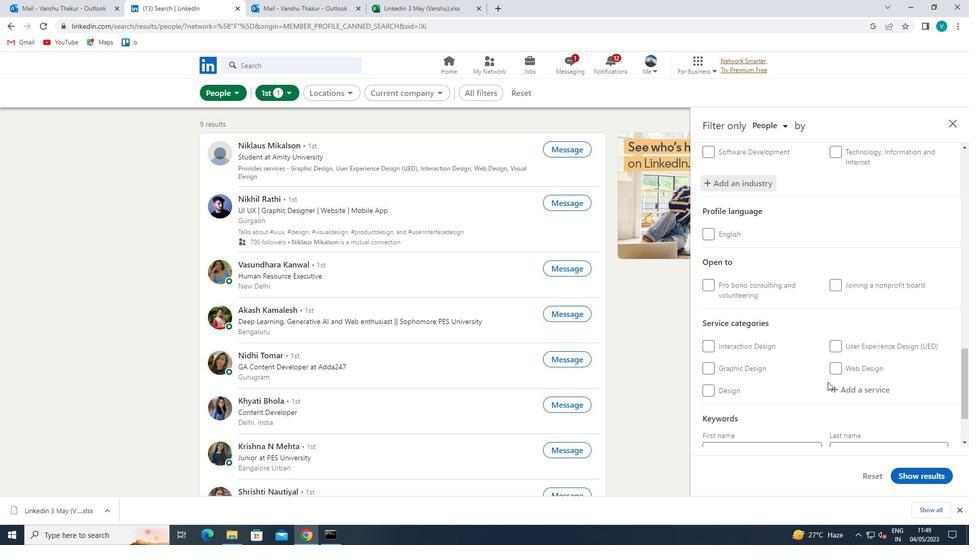 
Action: Mouse pressed left at (851, 388)
Screenshot: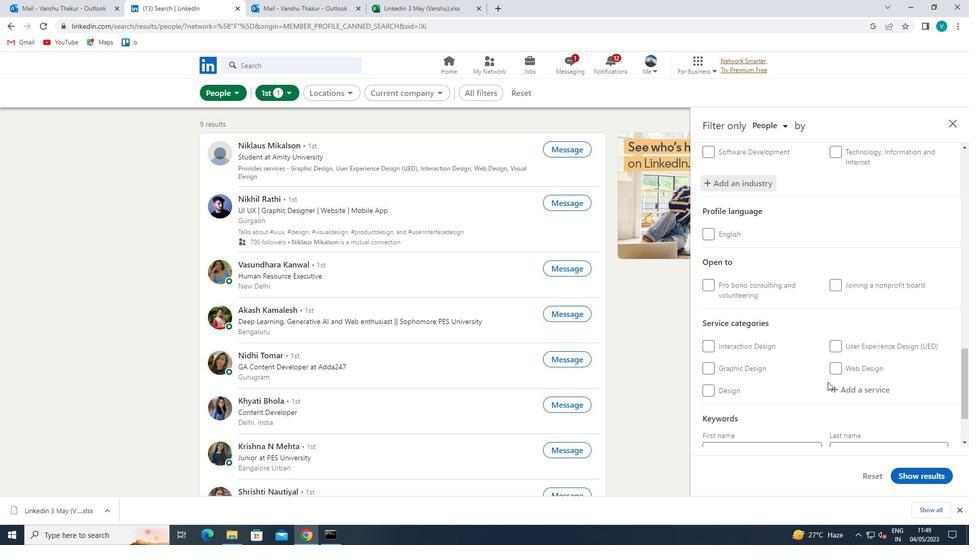 
Action: Key pressed <Key.shift>MARKET<Key.space><Key.shift>S
Screenshot: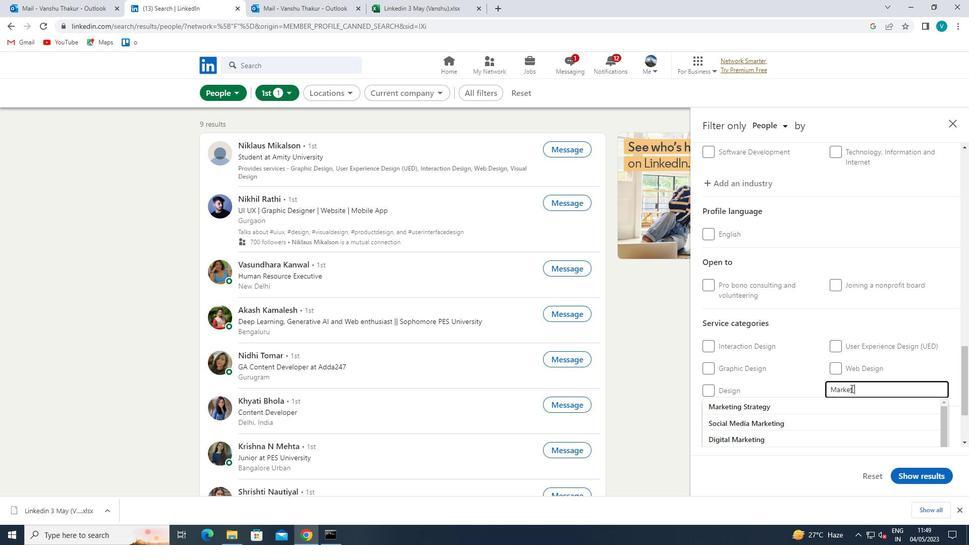 
Action: Mouse moved to (833, 403)
Screenshot: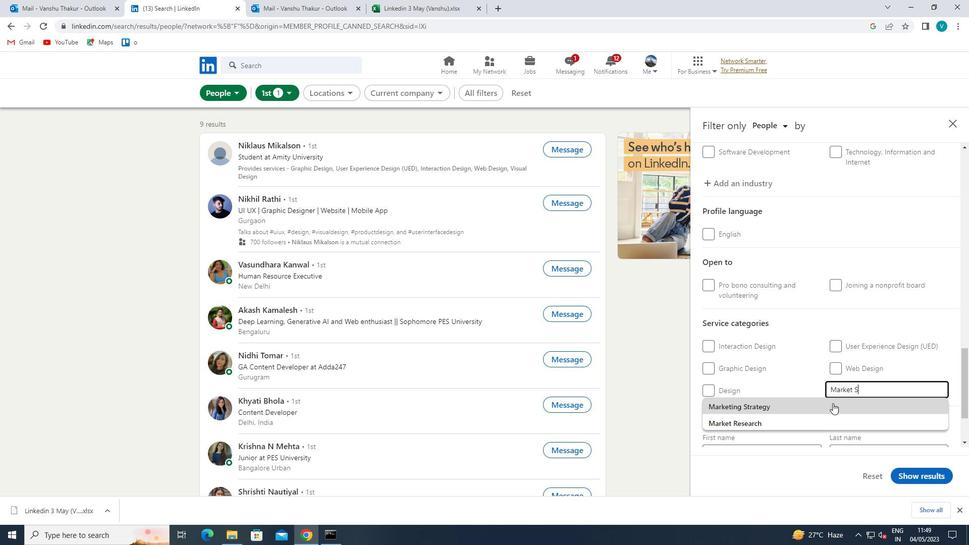
Action: Mouse pressed left at (833, 403)
Screenshot: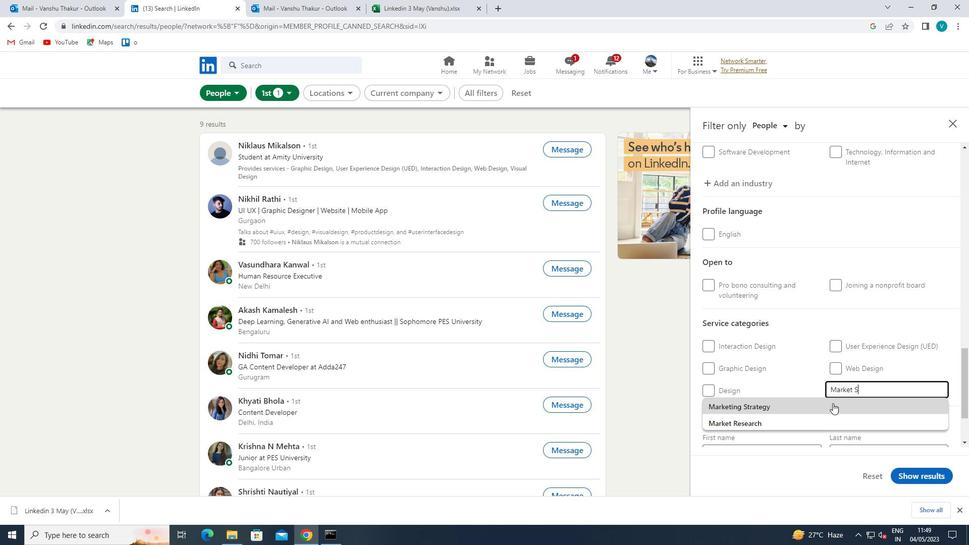 
Action: Mouse moved to (834, 402)
Screenshot: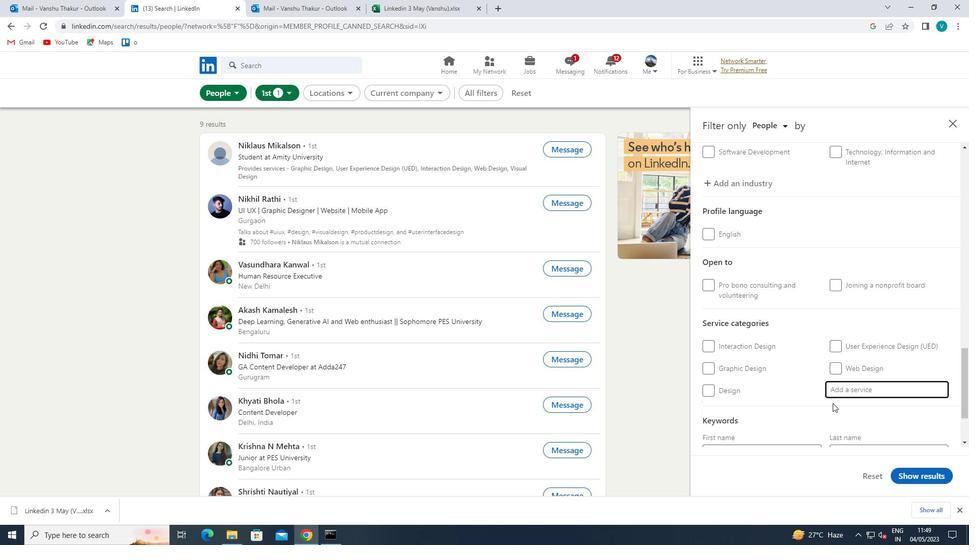 
Action: Mouse scrolled (834, 402) with delta (0, 0)
Screenshot: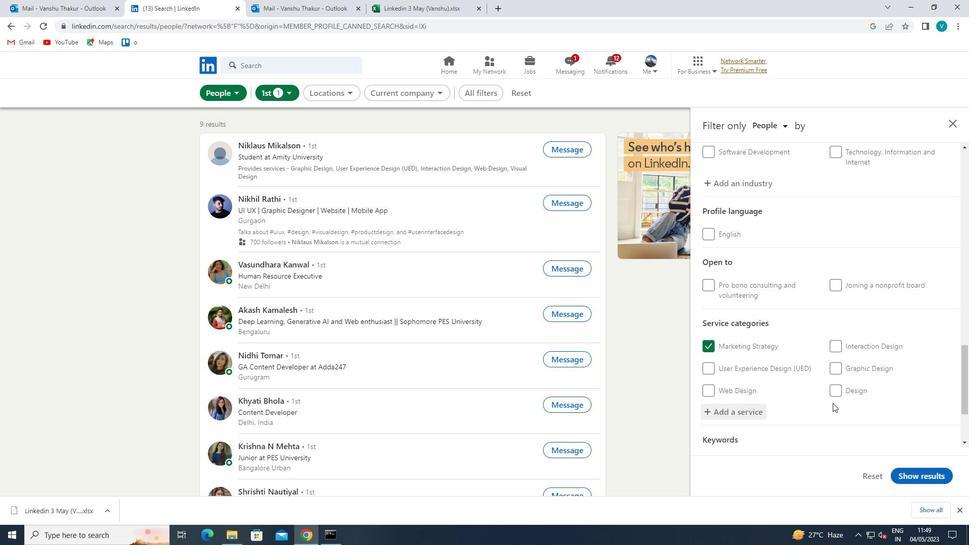 
Action: Mouse scrolled (834, 402) with delta (0, 0)
Screenshot: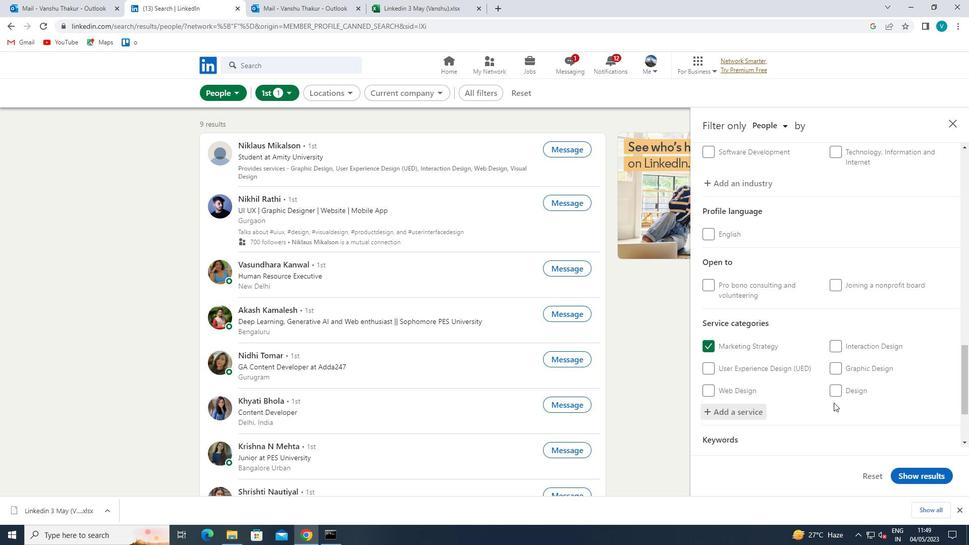 
Action: Mouse scrolled (834, 402) with delta (0, 0)
Screenshot: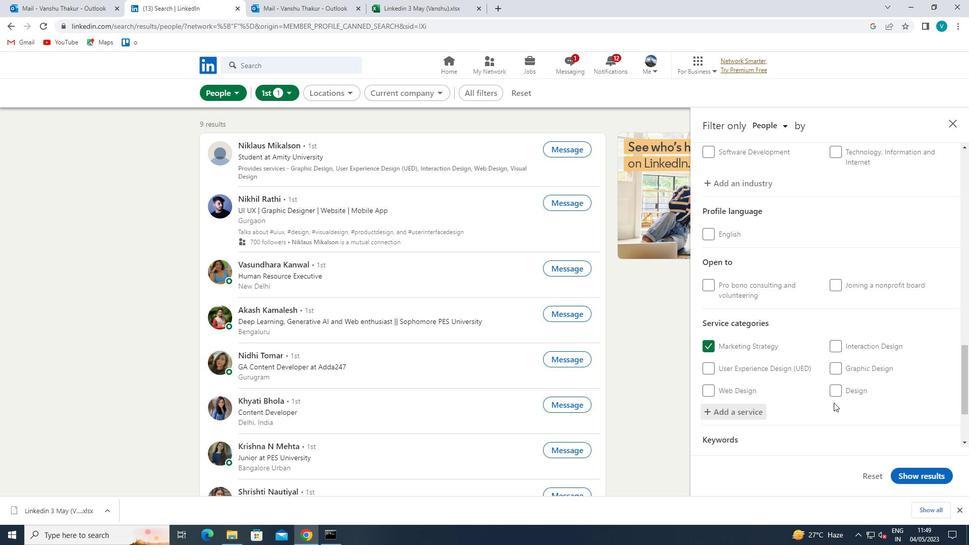 
Action: Mouse moved to (794, 404)
Screenshot: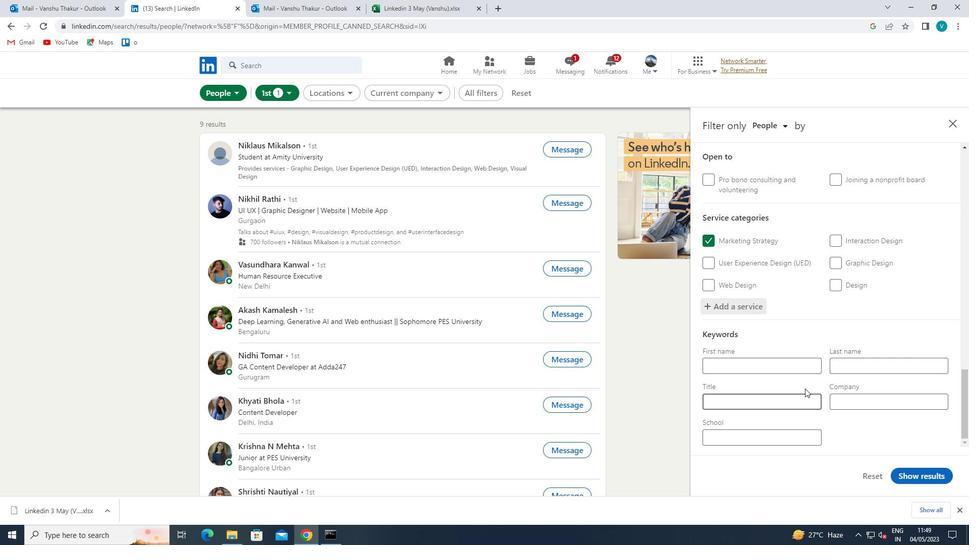 
Action: Mouse pressed left at (794, 404)
Screenshot: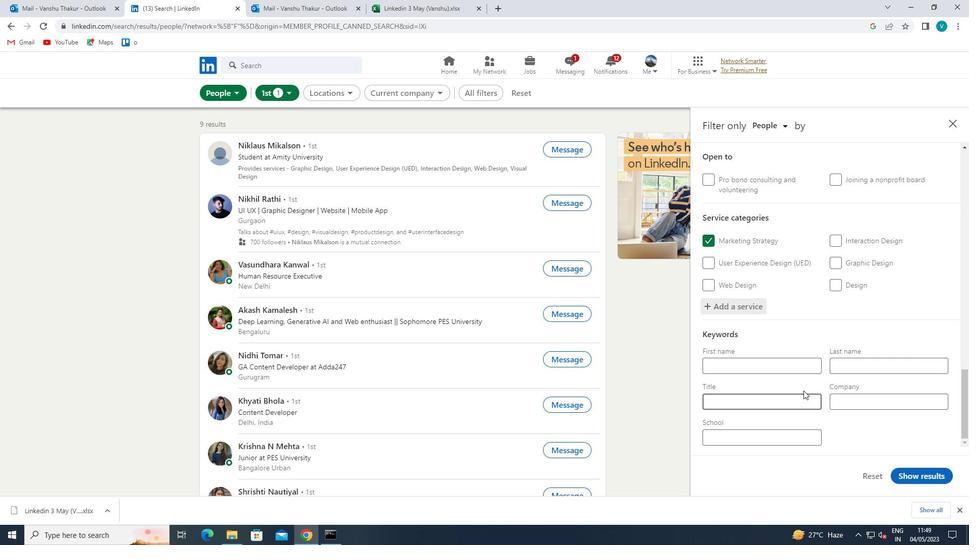 
Action: Key pressed <Key.shift>LEAD<Key.space>
Screenshot: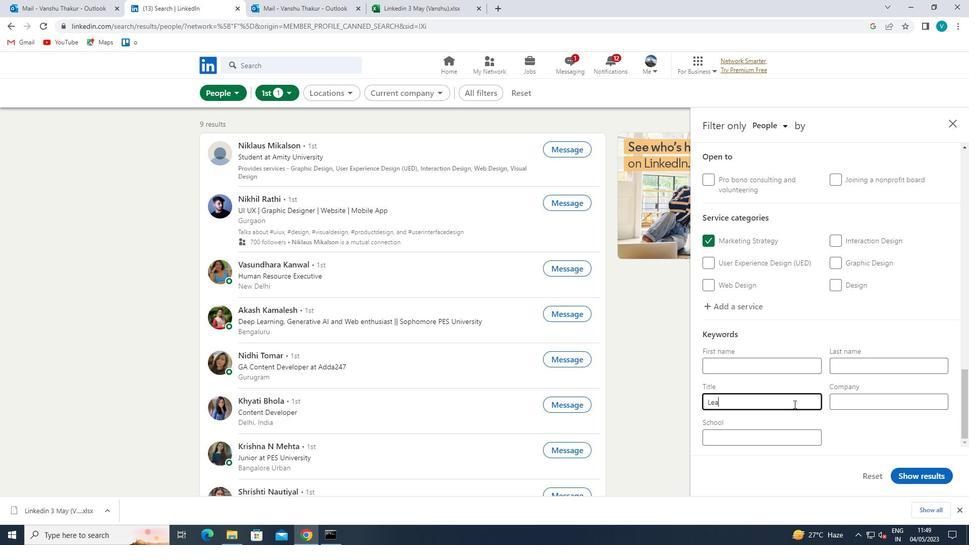 
Action: Mouse moved to (910, 476)
Screenshot: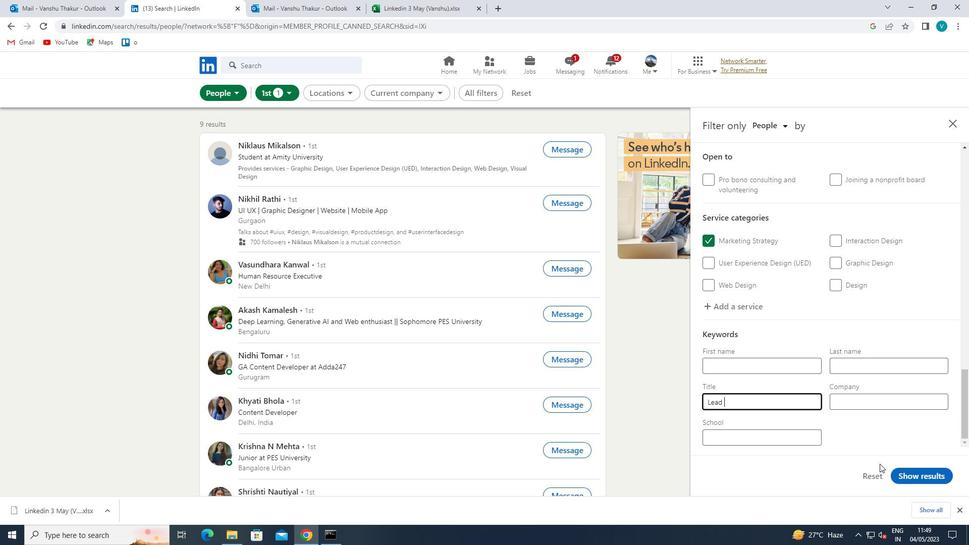 
Action: Mouse pressed left at (910, 476)
Screenshot: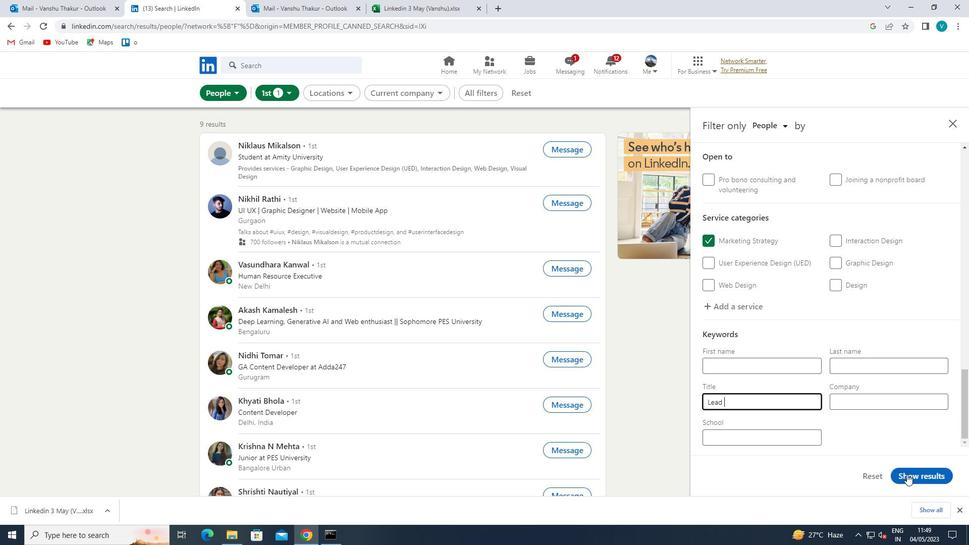 
